 Task: Select Gifts. Add to cart, from Premium Wine & Spirits by Total Wine & More_x000D_
 for 2317 Morningview Lane, New York, New York 10022, Cell Number 646-231-5081, following items : Crystal Head Vodka Onyx (750 ml)_x000D_
 - 1, Crystal Head Vodka Aurora (750 ml)_x000D_
 - 1, Stolichnaya Elit (750 ml)_x000D_
 - 1, Purity Vodka Connoisseur 51 (1.75 L)_x000D_
 - 1, Brugal 1888 (750 ml)_x000D_
 - 1
Action: Mouse pressed left at (865, 98)
Screenshot: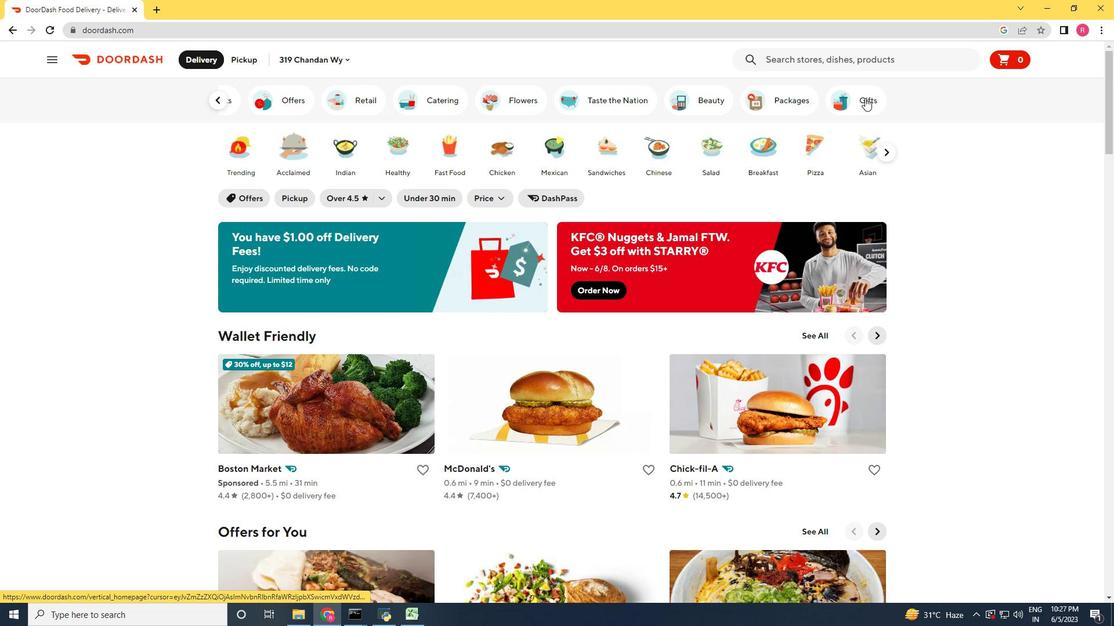
Action: Mouse moved to (802, 59)
Screenshot: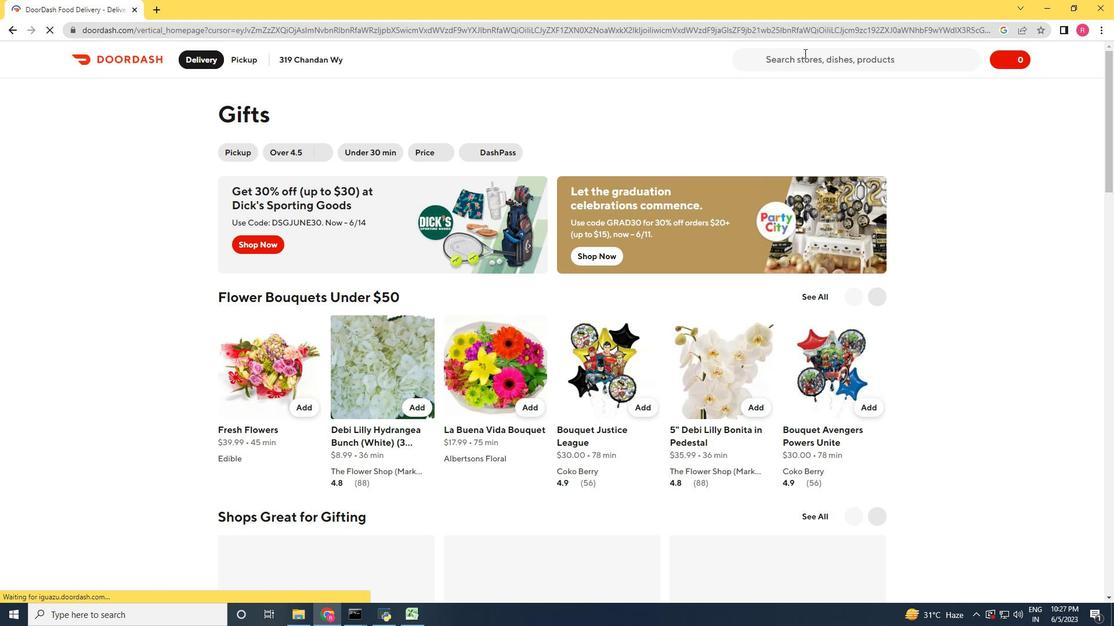 
Action: Mouse pressed left at (802, 59)
Screenshot: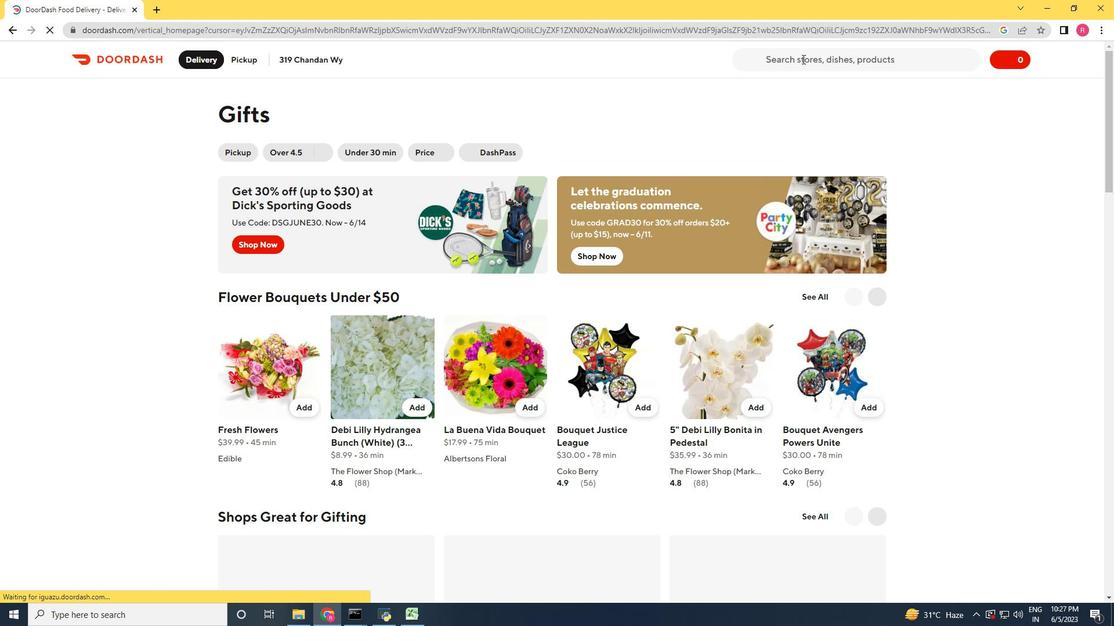 
Action: Mouse moved to (826, 119)
Screenshot: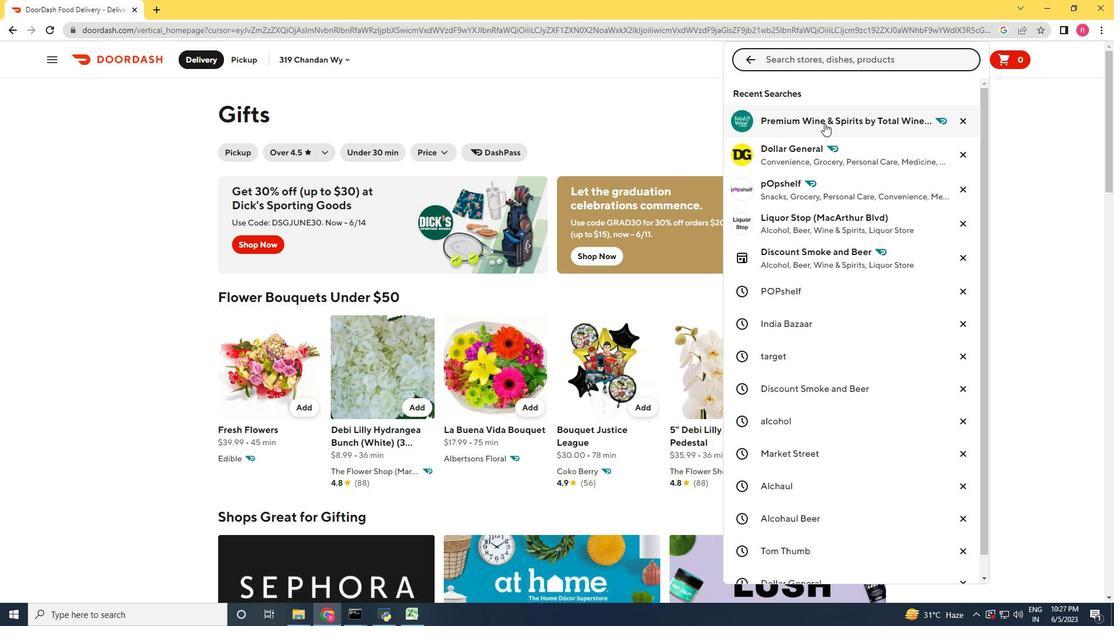 
Action: Mouse pressed left at (826, 119)
Screenshot: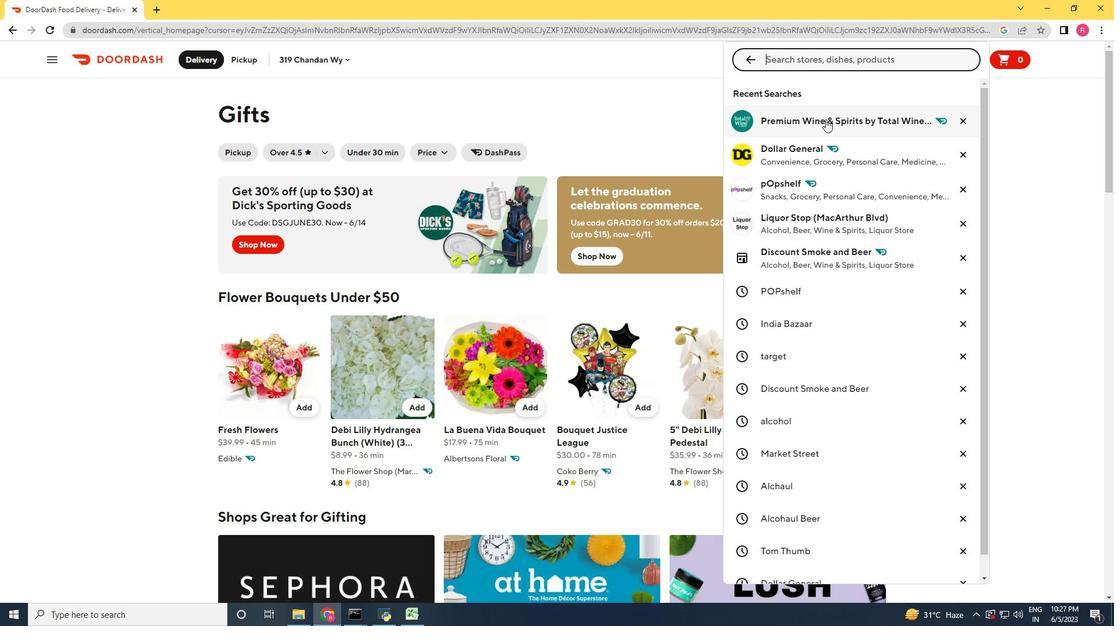 
Action: Mouse moved to (248, 58)
Screenshot: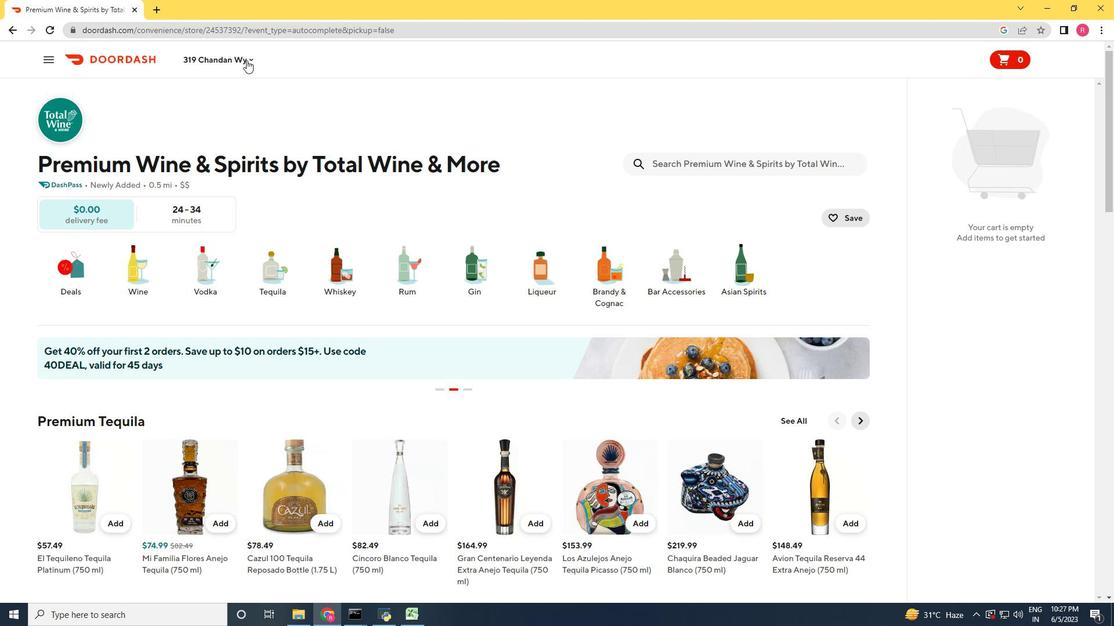 
Action: Mouse pressed left at (248, 58)
Screenshot: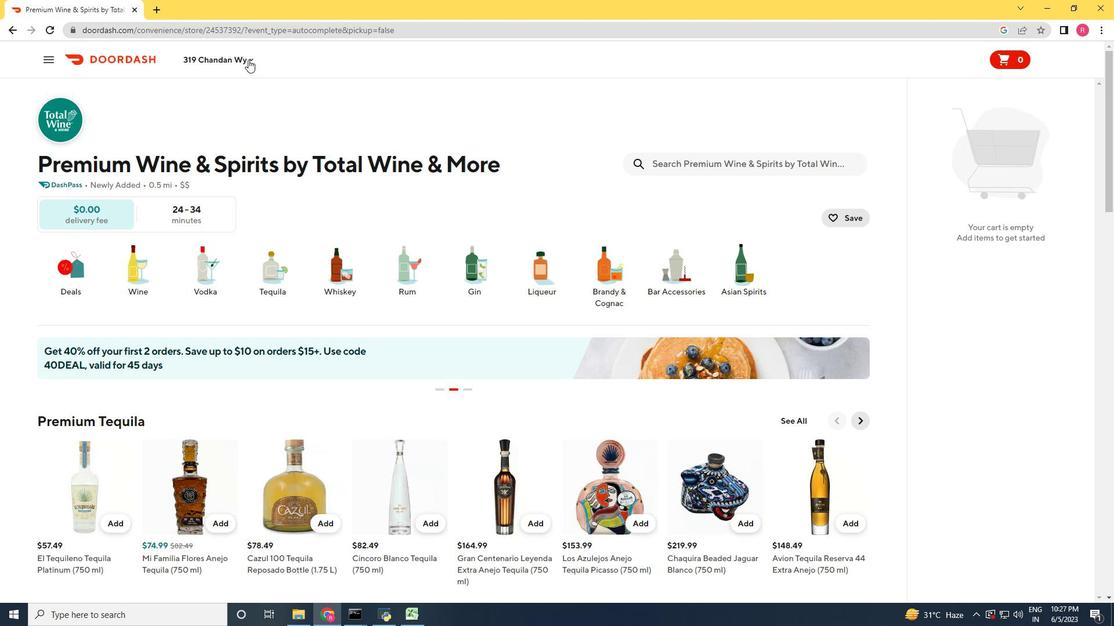 
Action: Mouse moved to (240, 105)
Screenshot: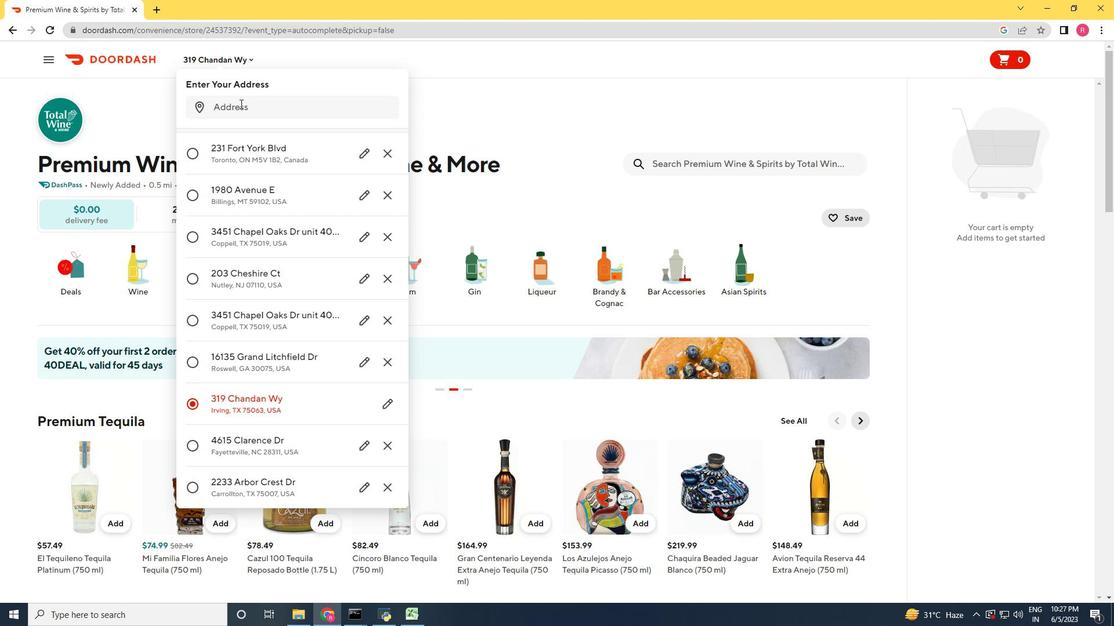 
Action: Mouse pressed left at (240, 105)
Screenshot: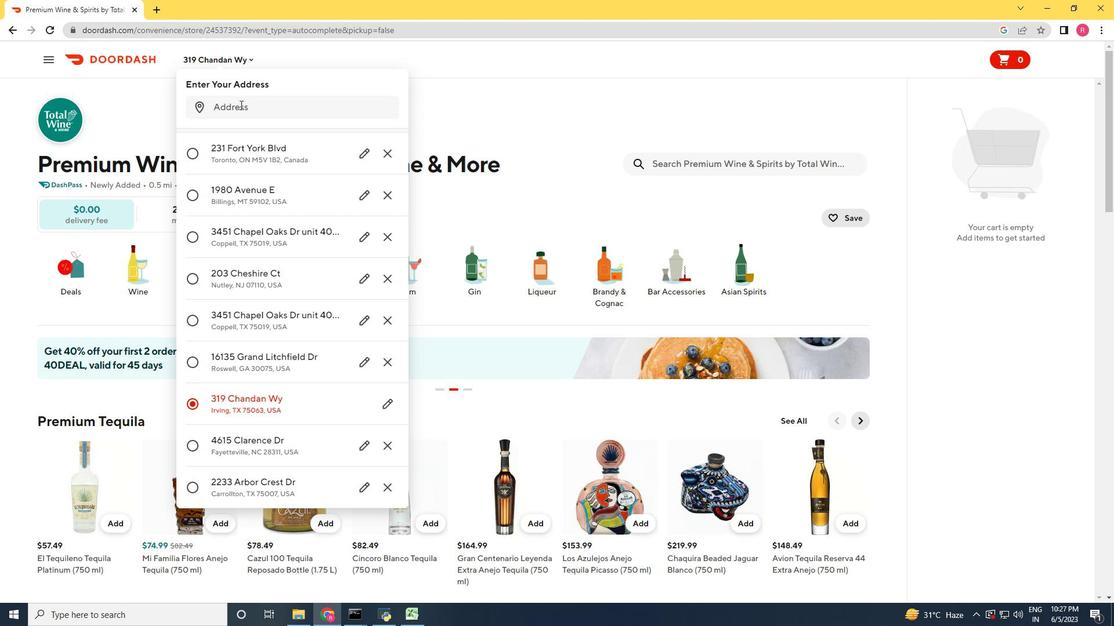 
Action: Key pressed 2317<Key.space><Key.shift_r>Morningview<Key.space><Key.shift_r>Lane<Key.space><Key.backspace>,<Key.space>
Screenshot: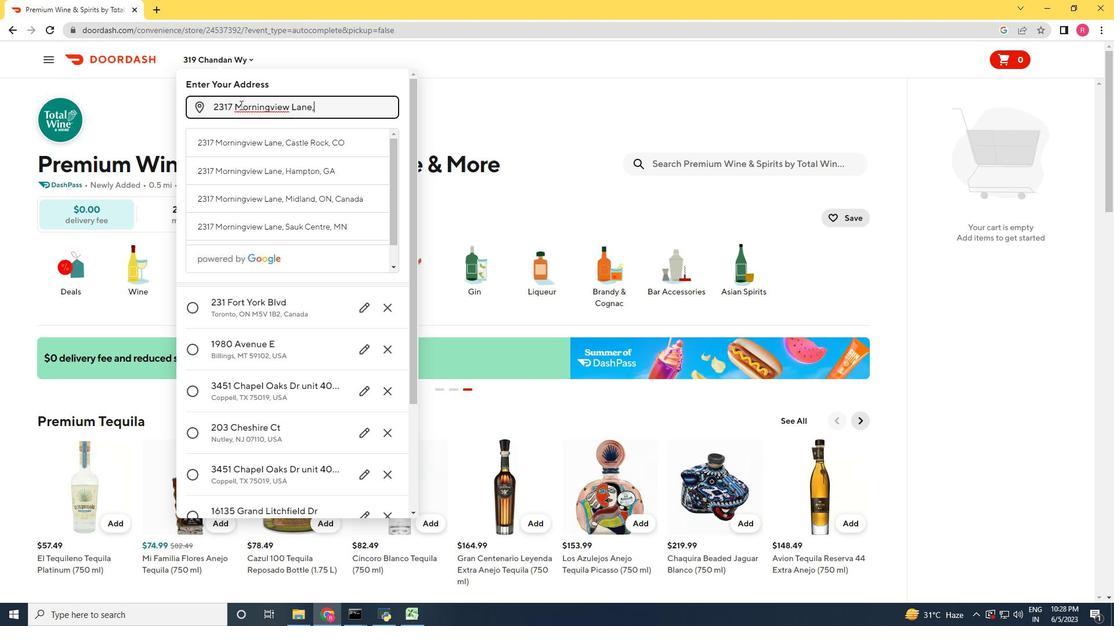 
Action: Mouse moved to (318, 107)
Screenshot: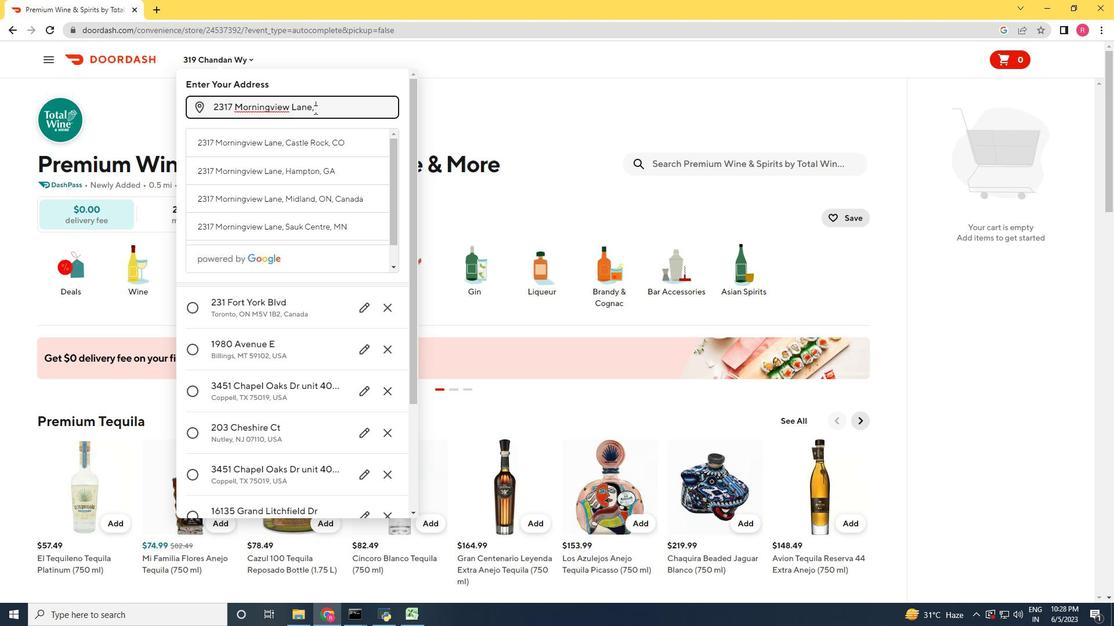 
Action: Key pressed <Key.shift_r>New<Key.space><Key.shift_r>York,<Key.space><Key.shift_r>Neew<Key.backspace><Key.backspace>w<Key.space><Key.shift_r><Key.shift_r><Key.shift_r><Key.shift_r><Key.shift_r><Key.shift_r><Key.shift_r>York<Key.space>10022<Key.enter>
Screenshot: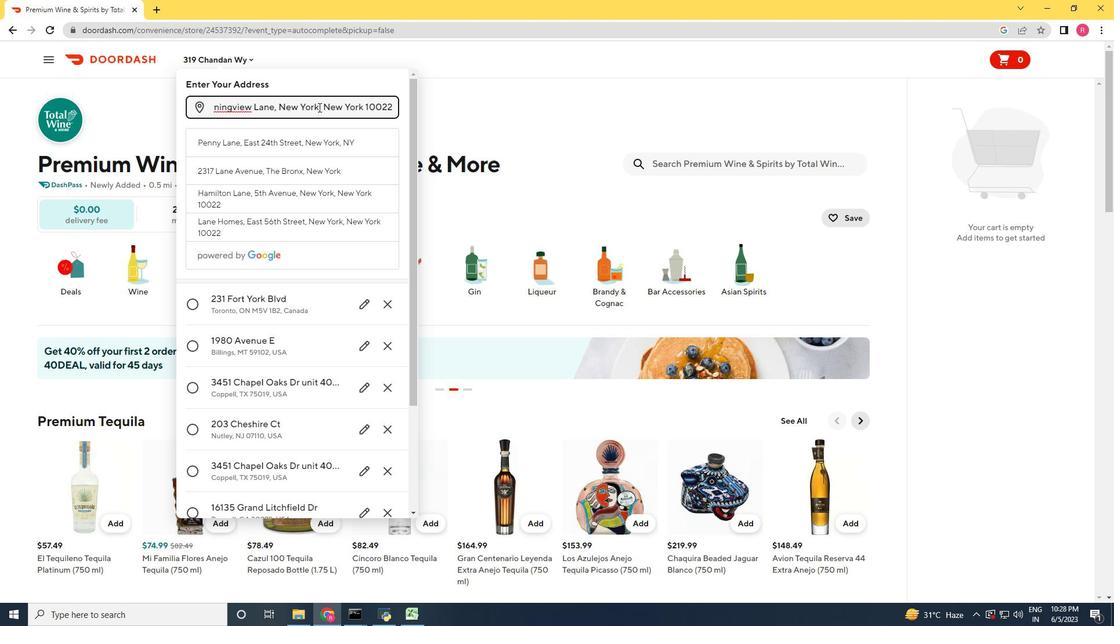 
Action: Mouse moved to (361, 341)
Screenshot: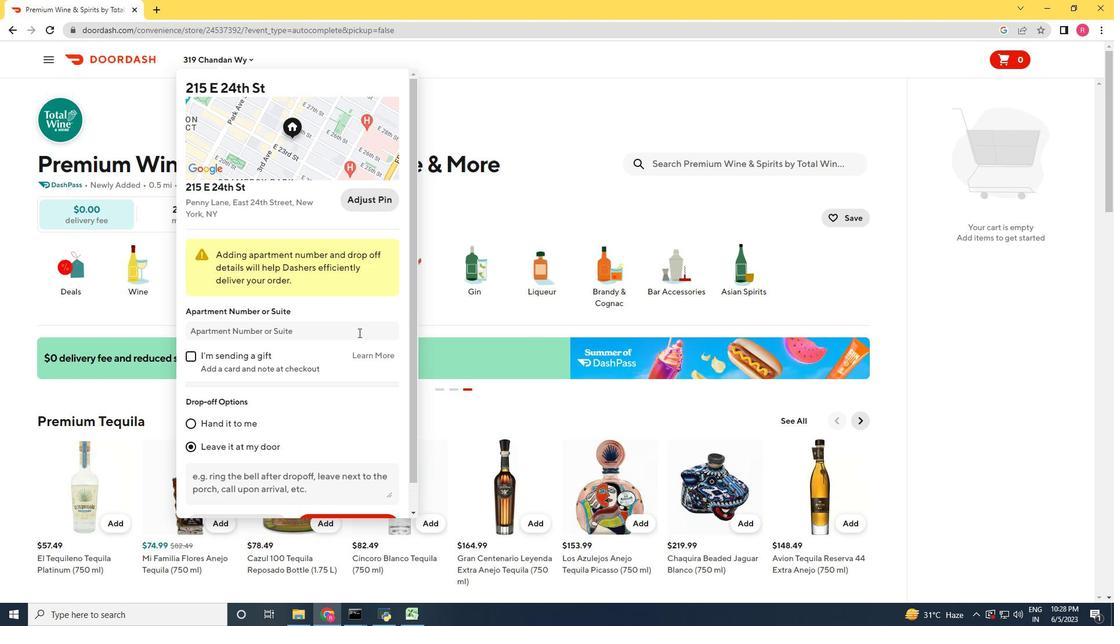 
Action: Mouse scrolled (361, 341) with delta (0, 0)
Screenshot: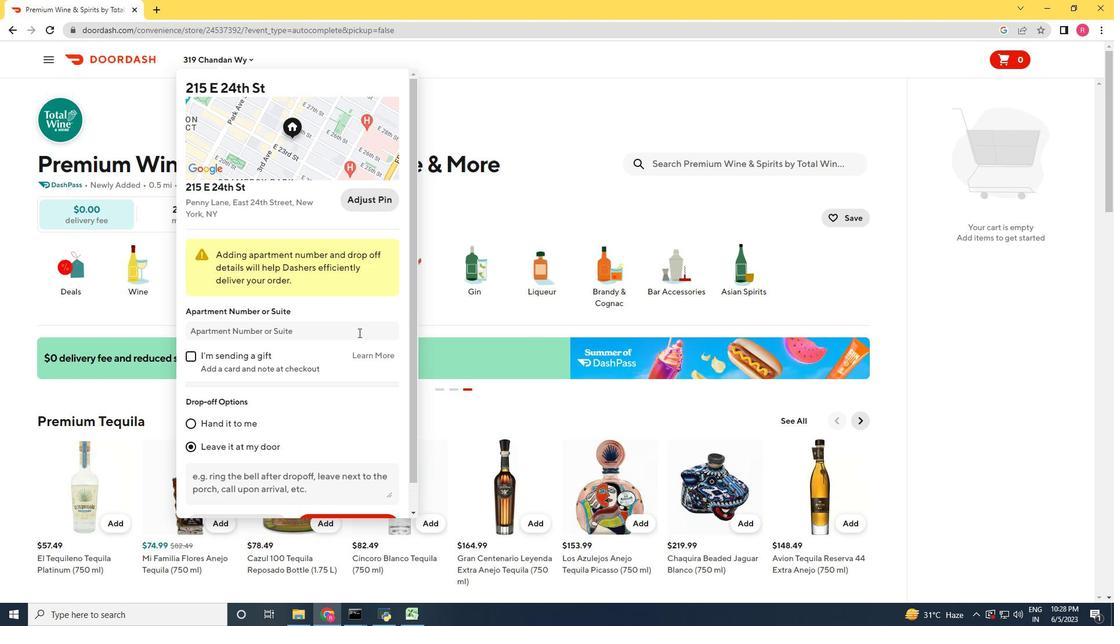 
Action: Mouse moved to (362, 343)
Screenshot: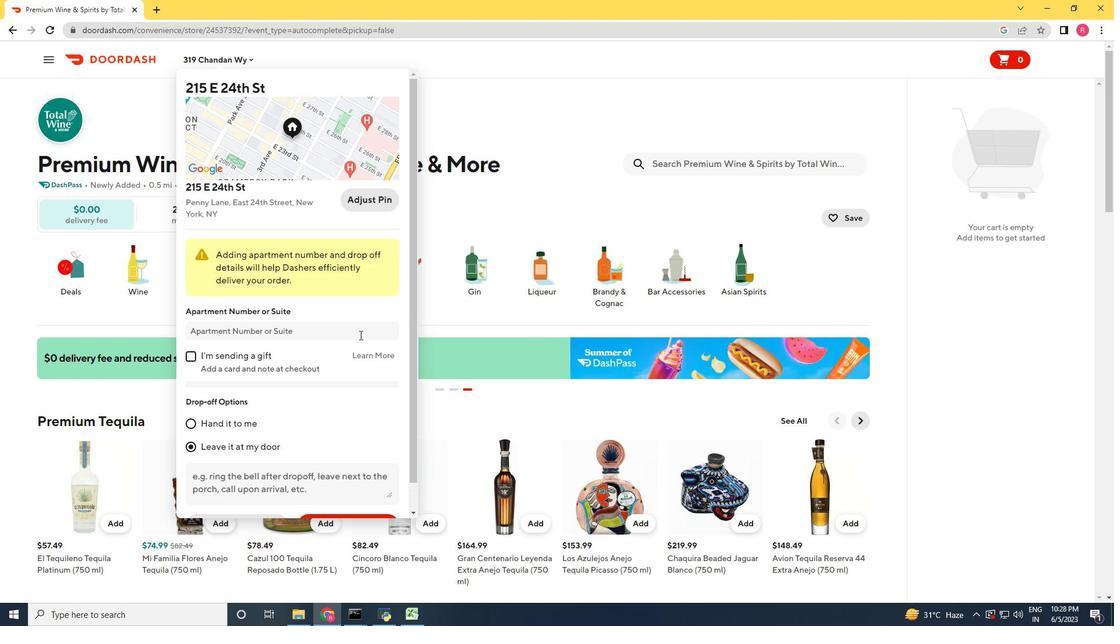 
Action: Mouse scrolled (362, 342) with delta (0, 0)
Screenshot: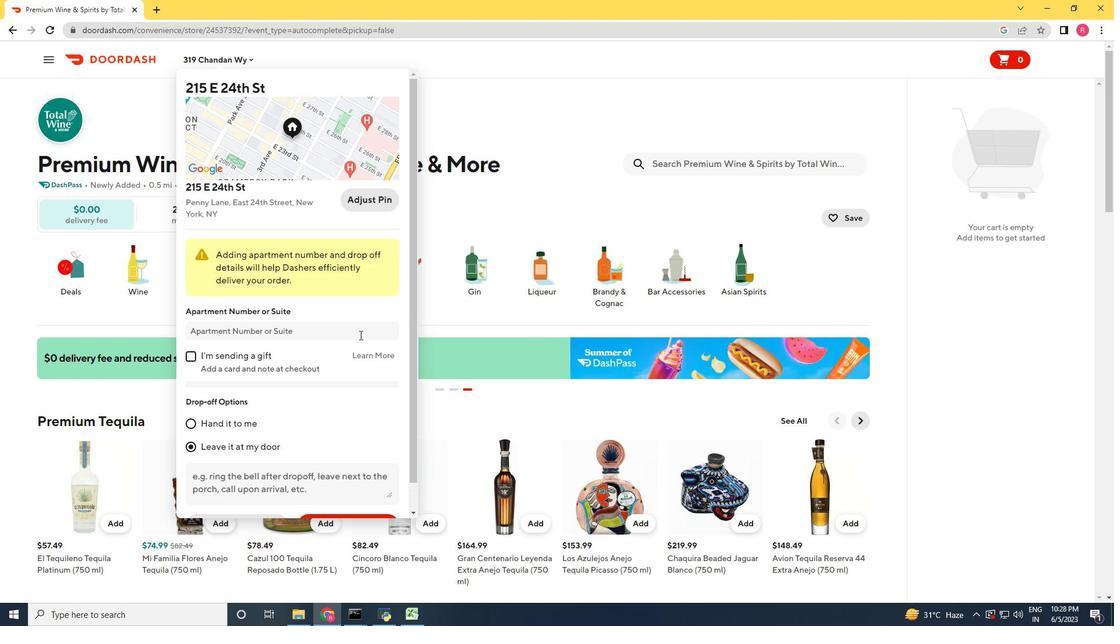 
Action: Mouse moved to (363, 366)
Screenshot: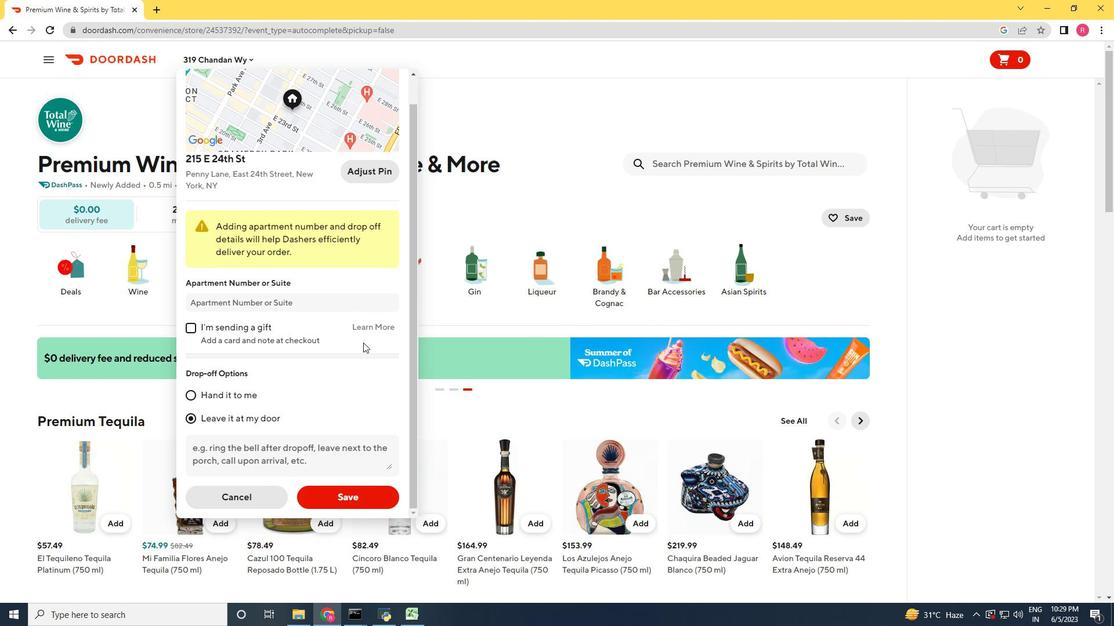 
Action: Mouse scrolled (363, 365) with delta (0, 0)
Screenshot: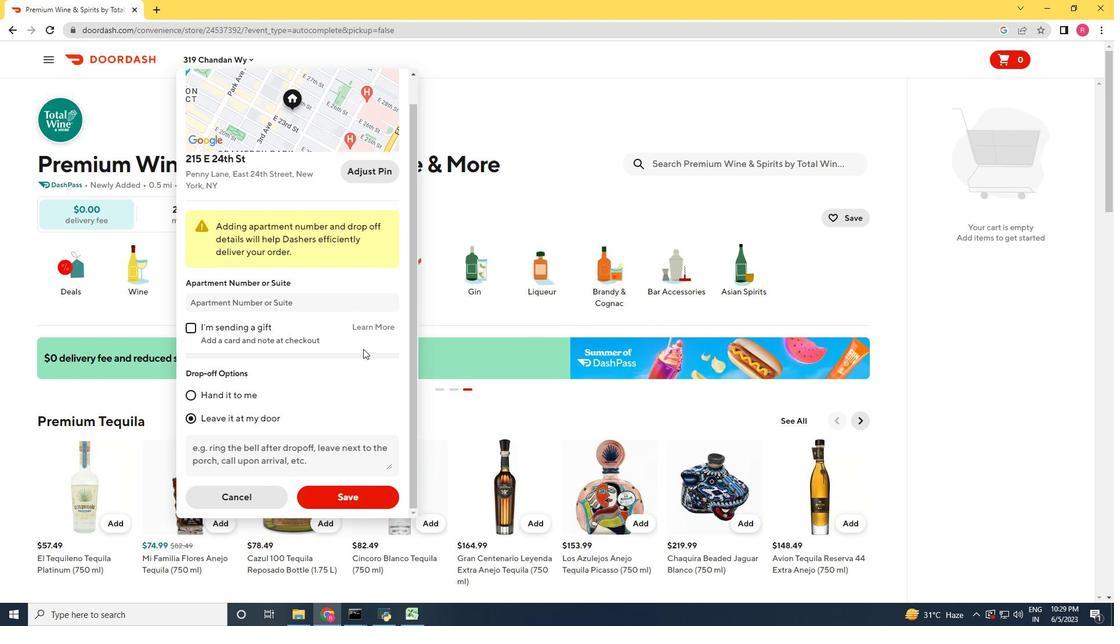 
Action: Mouse moved to (362, 376)
Screenshot: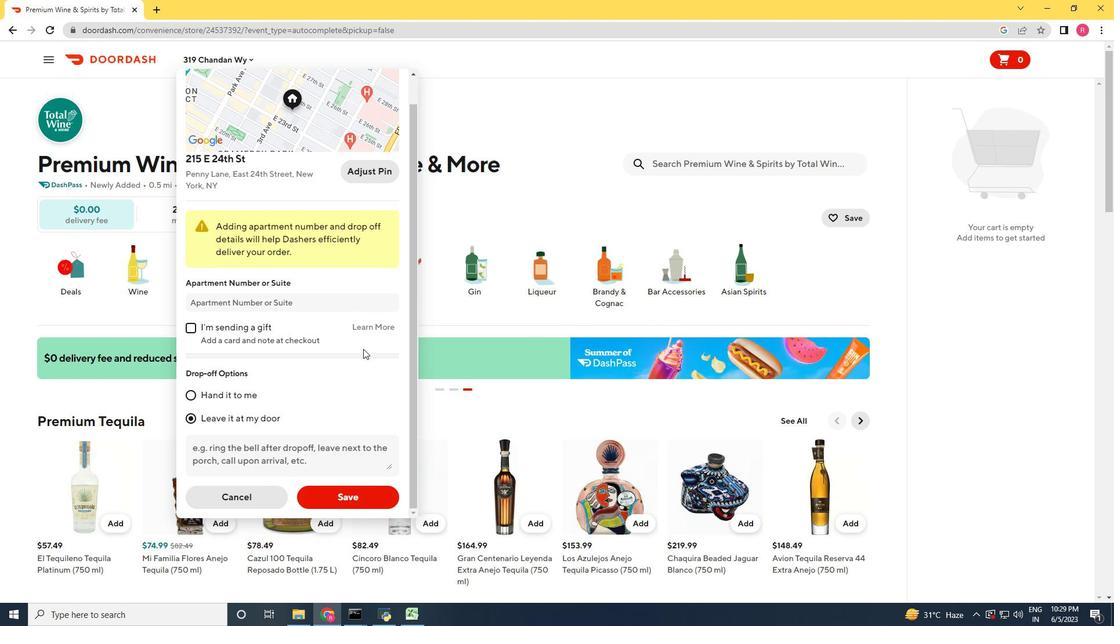 
Action: Mouse scrolled (362, 376) with delta (0, 0)
Screenshot: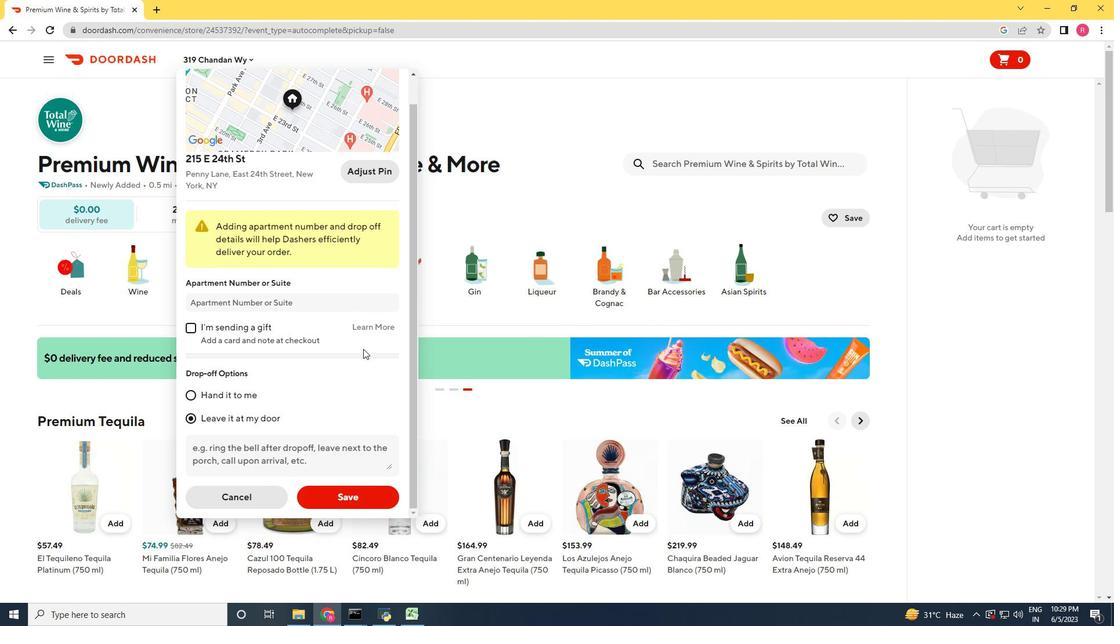 
Action: Mouse moved to (362, 378)
Screenshot: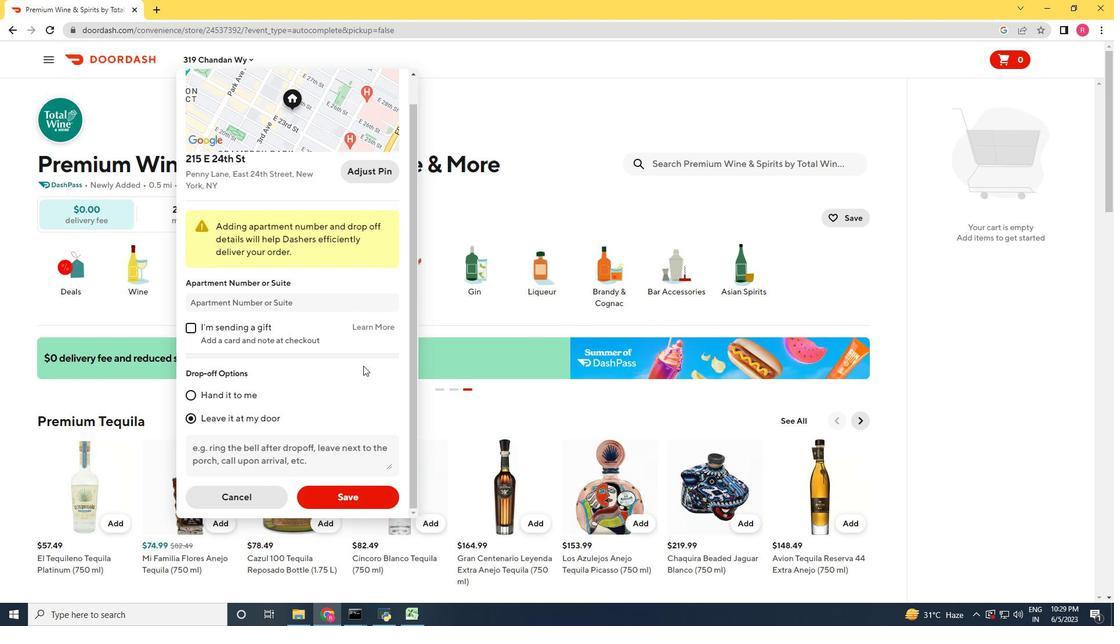
Action: Mouse scrolled (362, 377) with delta (0, 0)
Screenshot: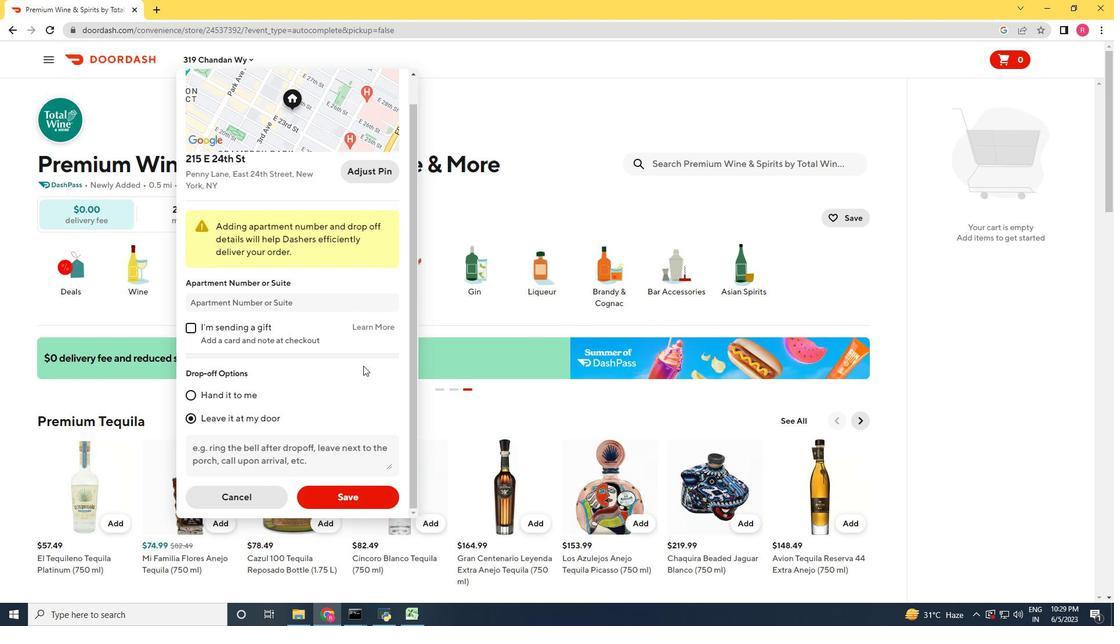 
Action: Mouse moved to (360, 501)
Screenshot: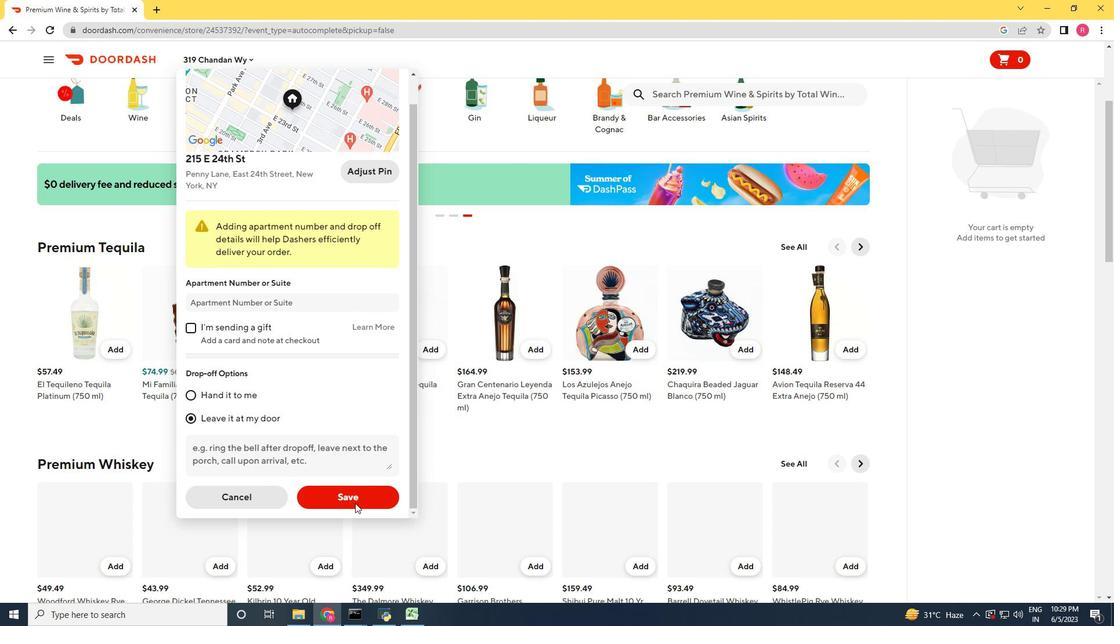
Action: Mouse pressed left at (360, 501)
Screenshot: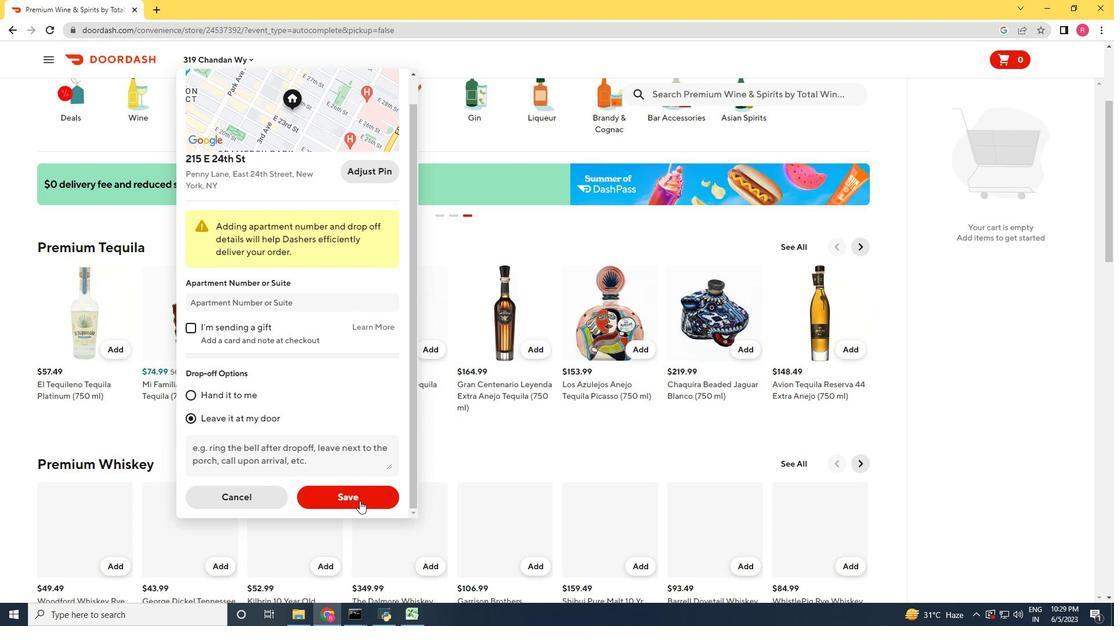 
Action: Mouse moved to (457, 404)
Screenshot: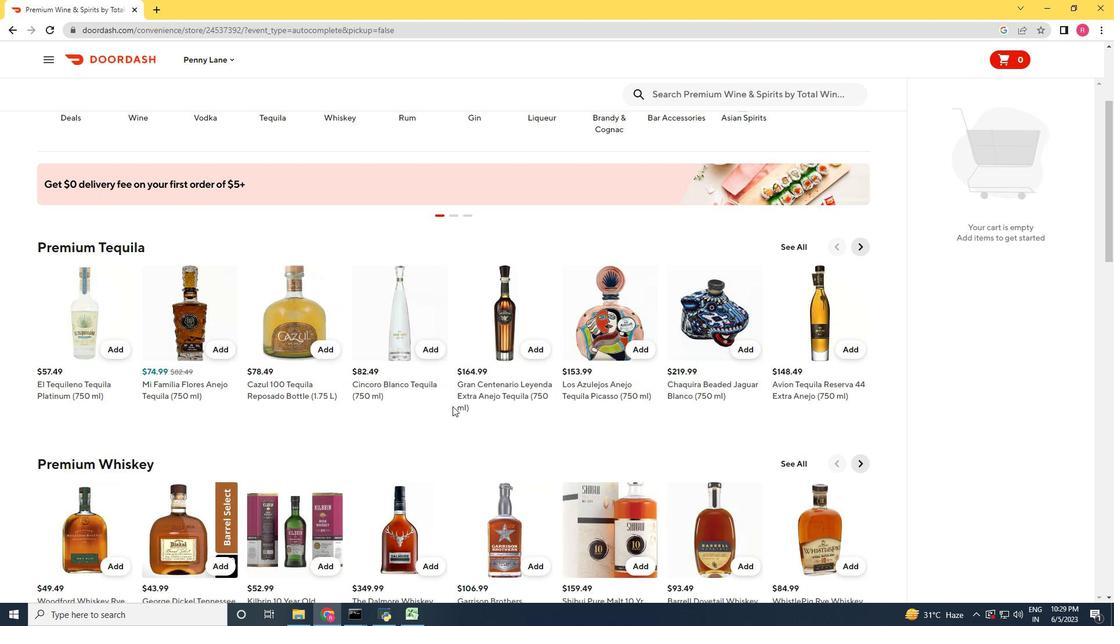 
Action: Mouse scrolled (457, 404) with delta (0, 0)
Screenshot: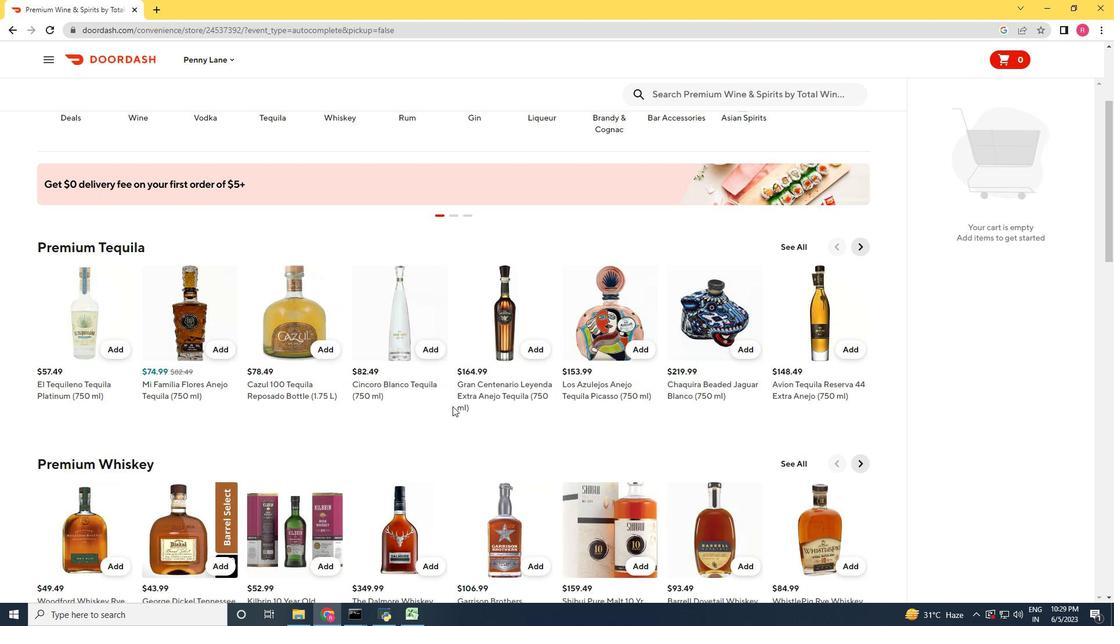 
Action: Mouse scrolled (457, 404) with delta (0, 0)
Screenshot: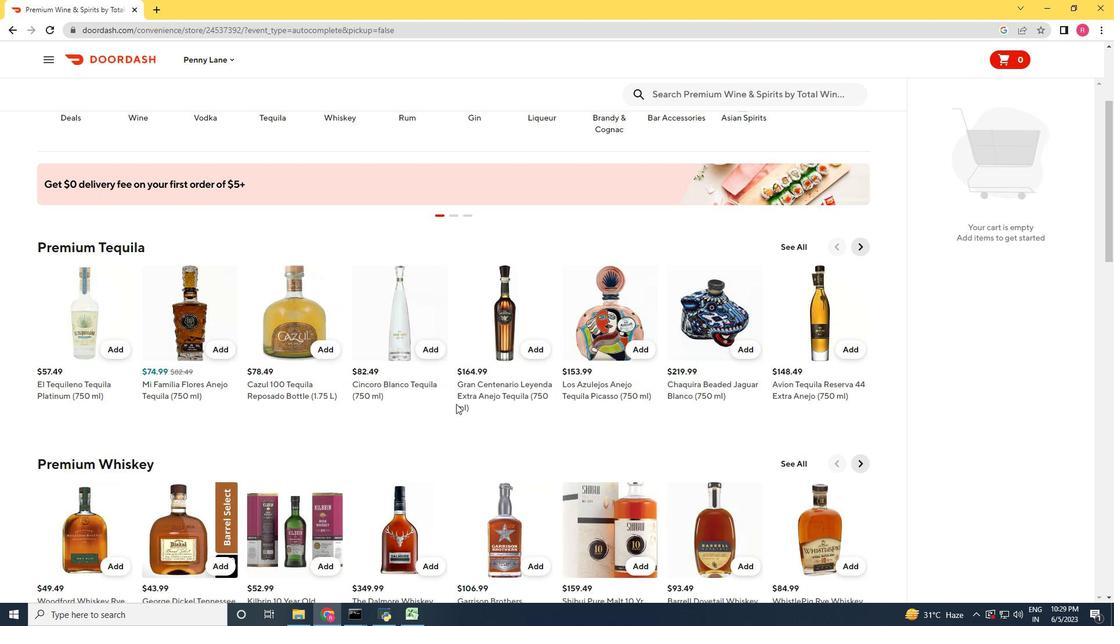 
Action: Mouse scrolled (457, 404) with delta (0, 0)
Screenshot: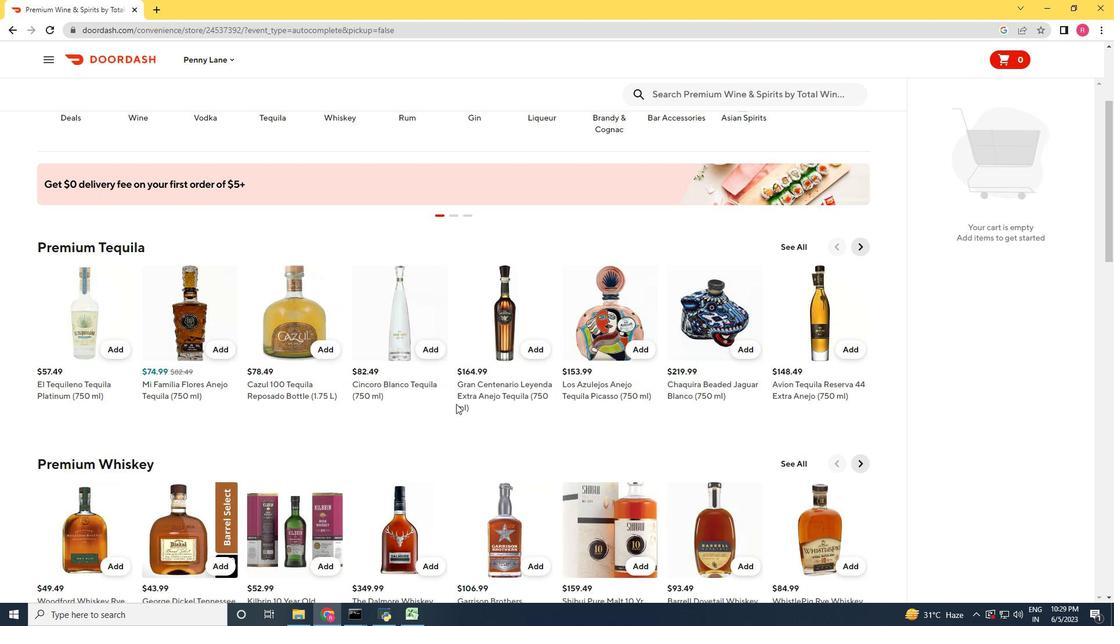 
Action: Mouse scrolled (457, 404) with delta (0, 0)
Screenshot: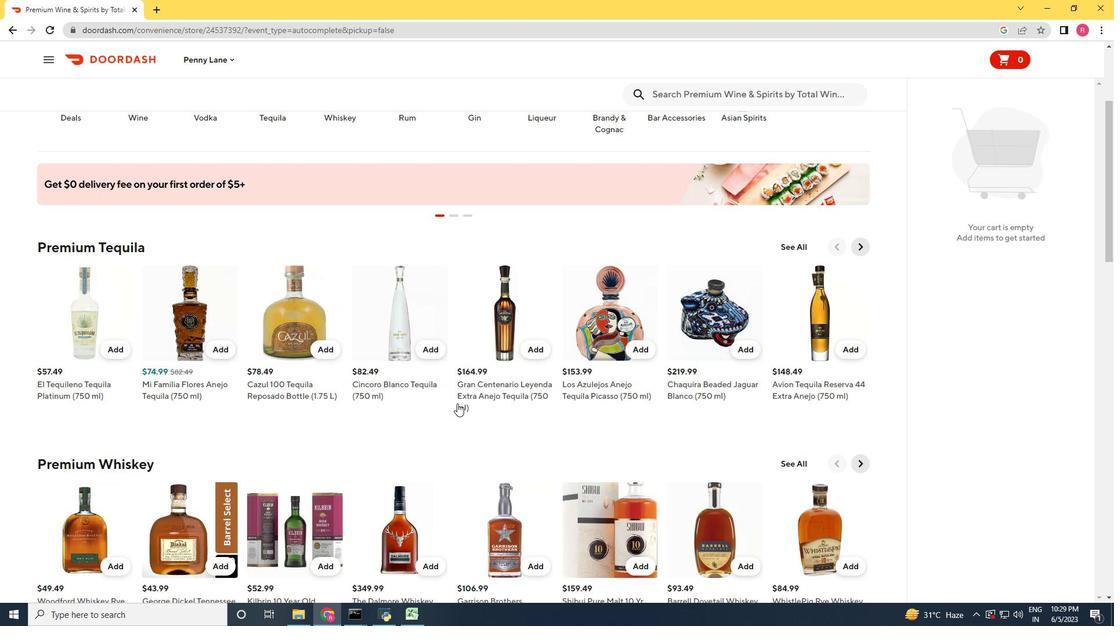 
Action: Mouse scrolled (457, 404) with delta (0, 0)
Screenshot: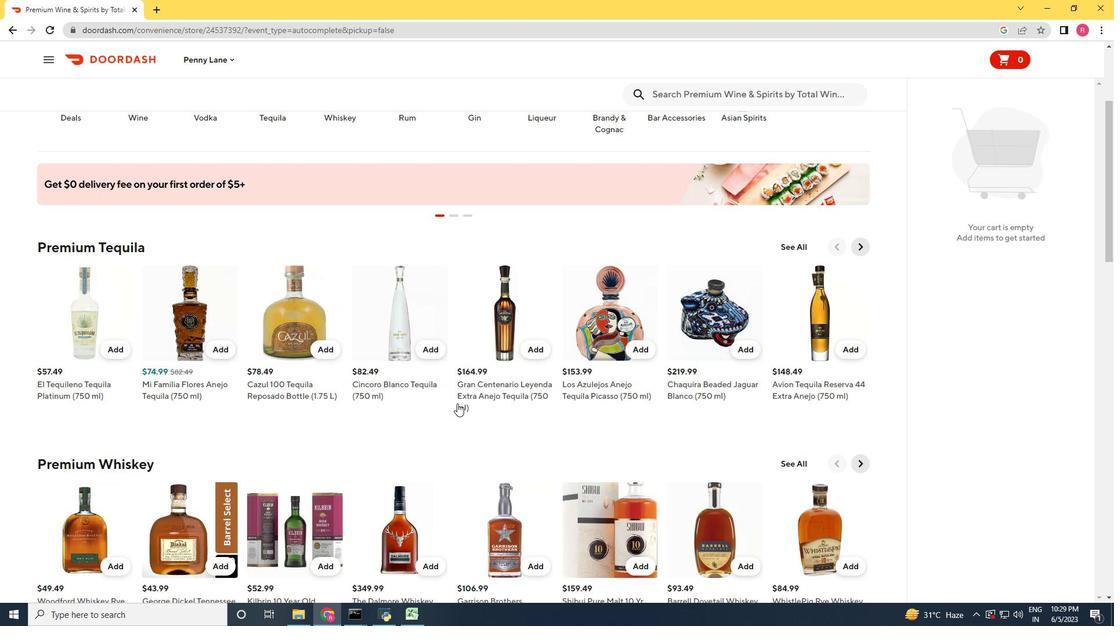 
Action: Mouse moved to (460, 401)
Screenshot: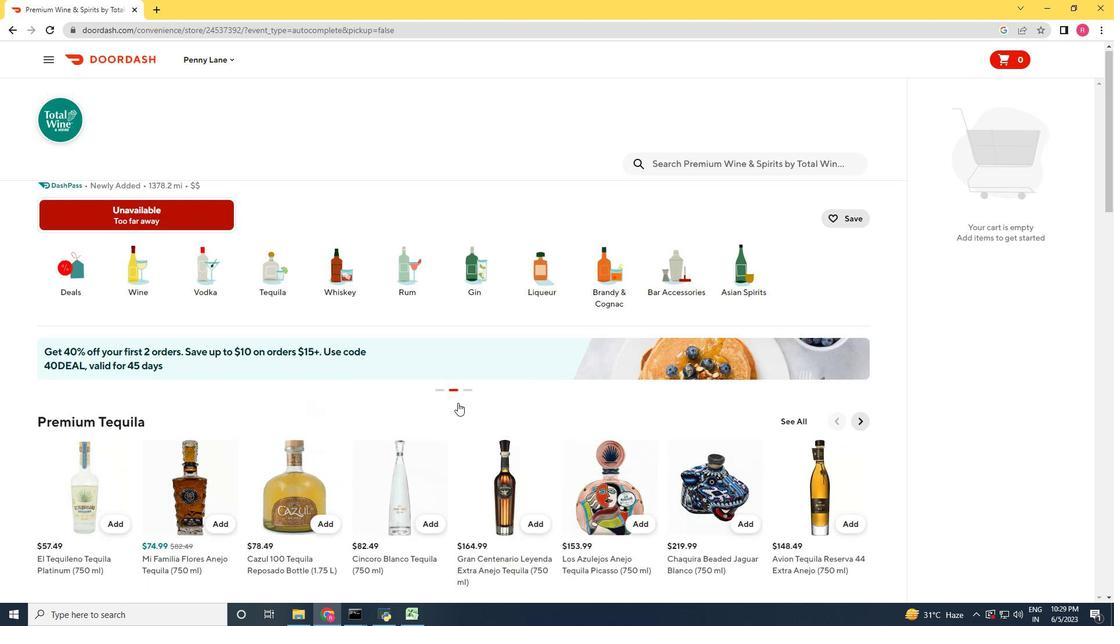 
Action: Mouse scrolled (460, 401) with delta (0, 0)
Screenshot: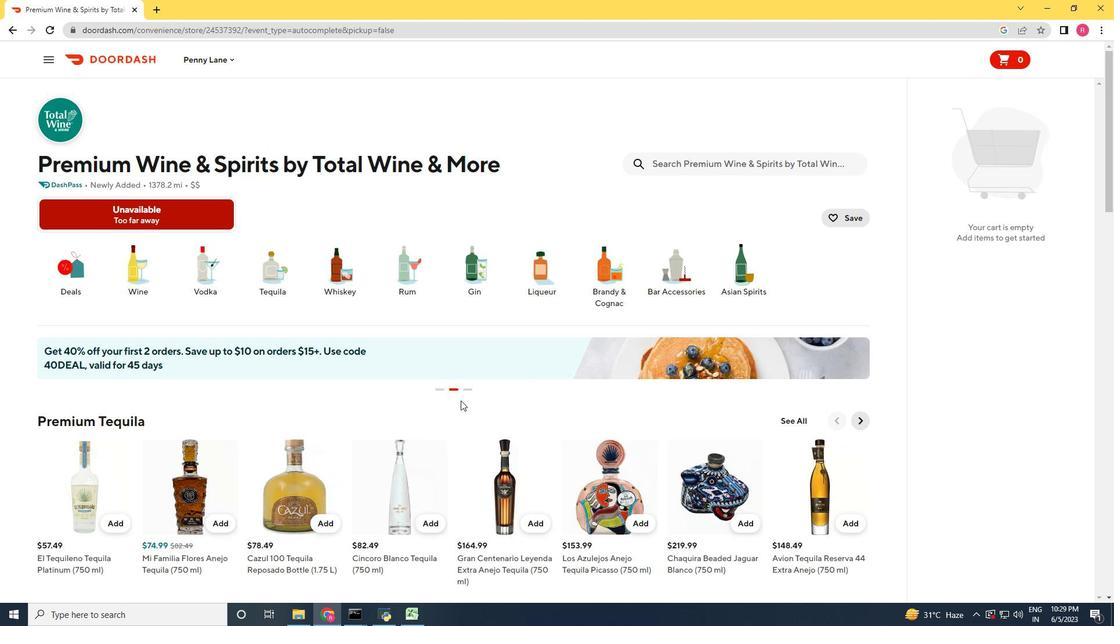 
Action: Mouse scrolled (460, 401) with delta (0, 0)
Screenshot: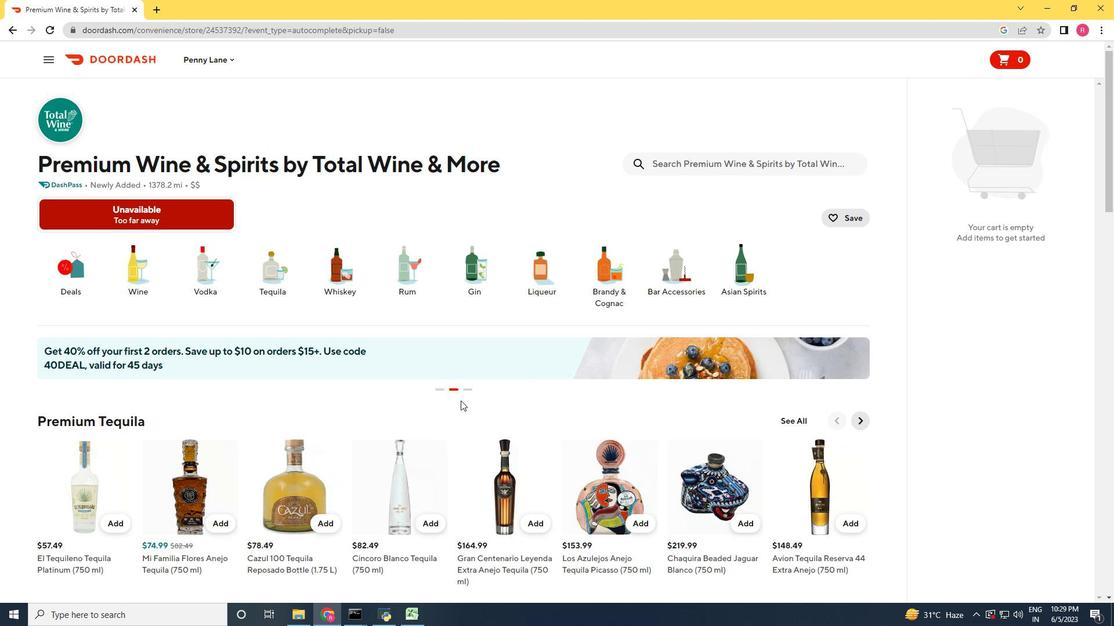 
Action: Mouse scrolled (460, 401) with delta (0, 0)
Screenshot: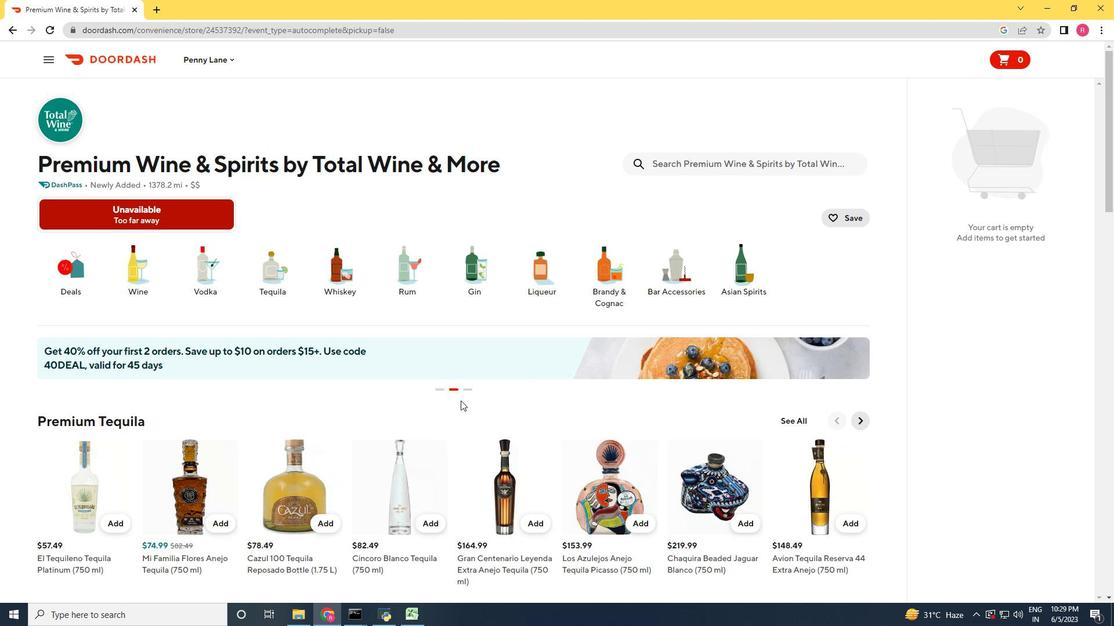 
Action: Mouse scrolled (460, 401) with delta (0, 0)
Screenshot: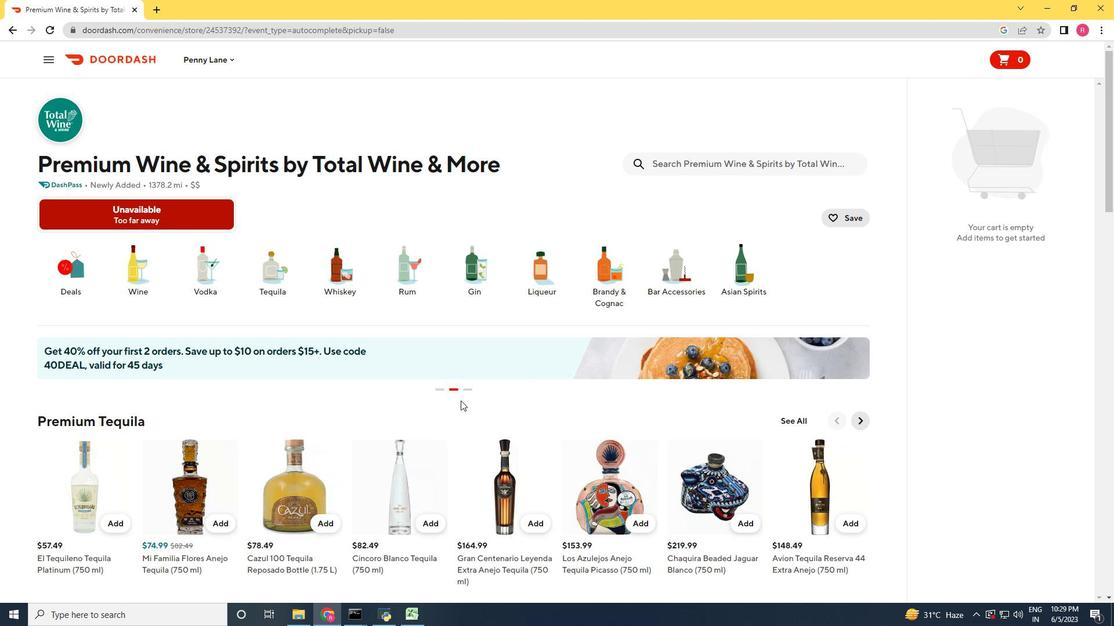 
Action: Mouse scrolled (460, 401) with delta (0, 0)
Screenshot: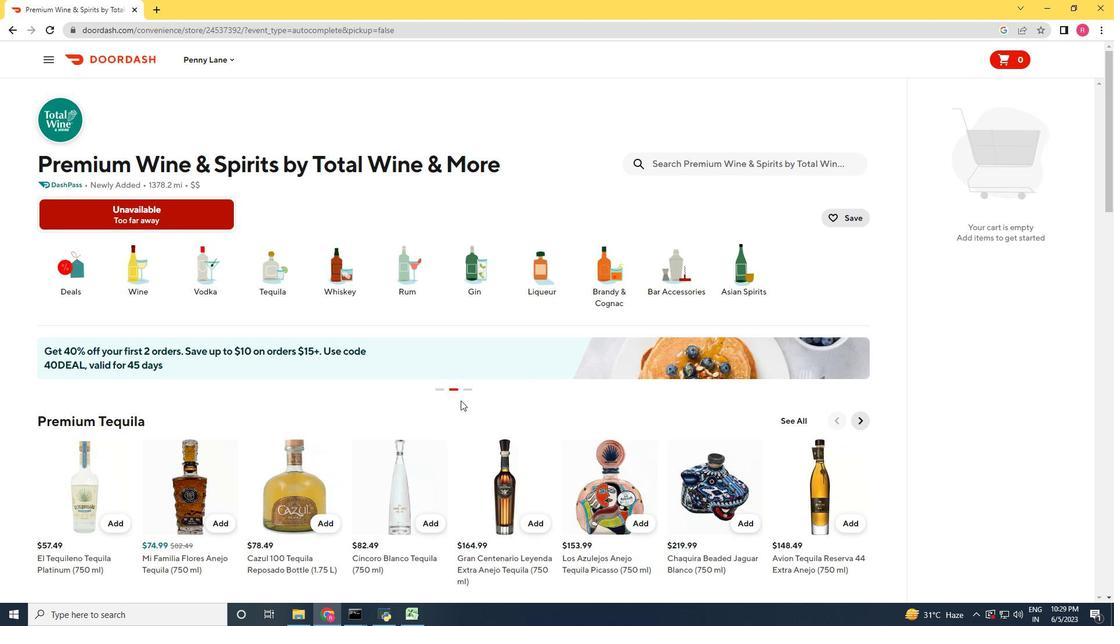 
Action: Mouse scrolled (460, 401) with delta (0, 0)
Screenshot: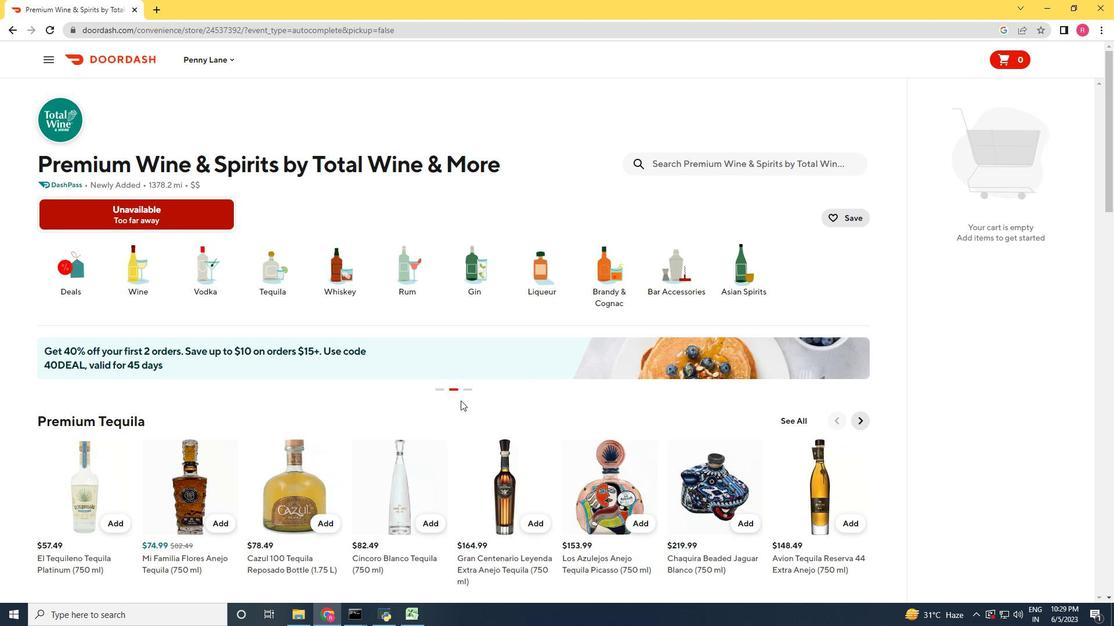 
Action: Mouse scrolled (460, 401) with delta (0, 0)
Screenshot: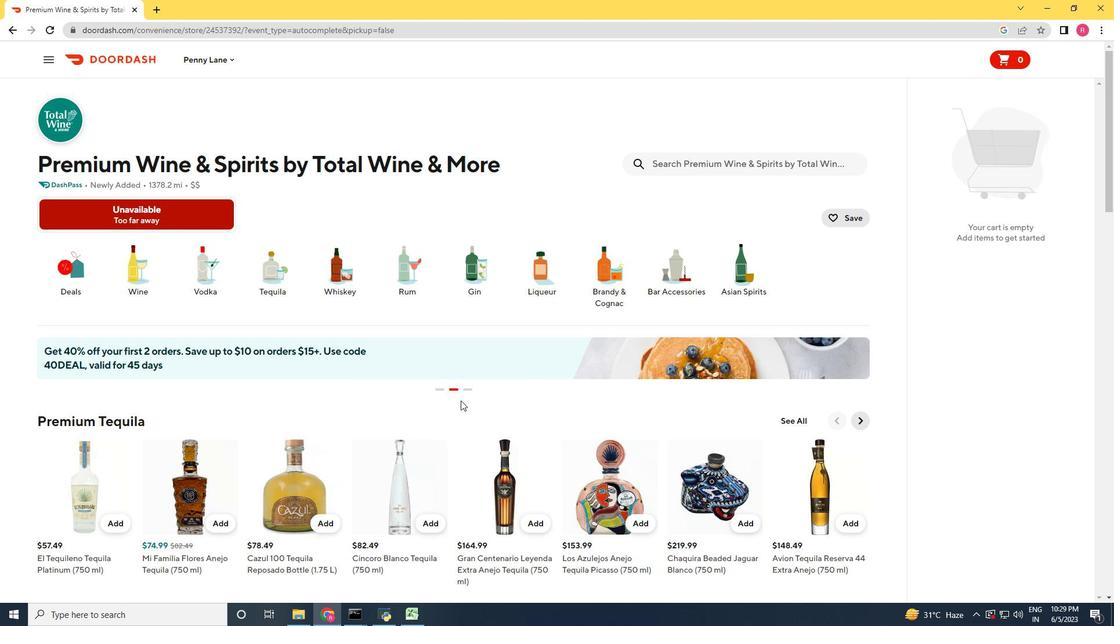 
Action: Mouse scrolled (460, 401) with delta (0, 0)
Screenshot: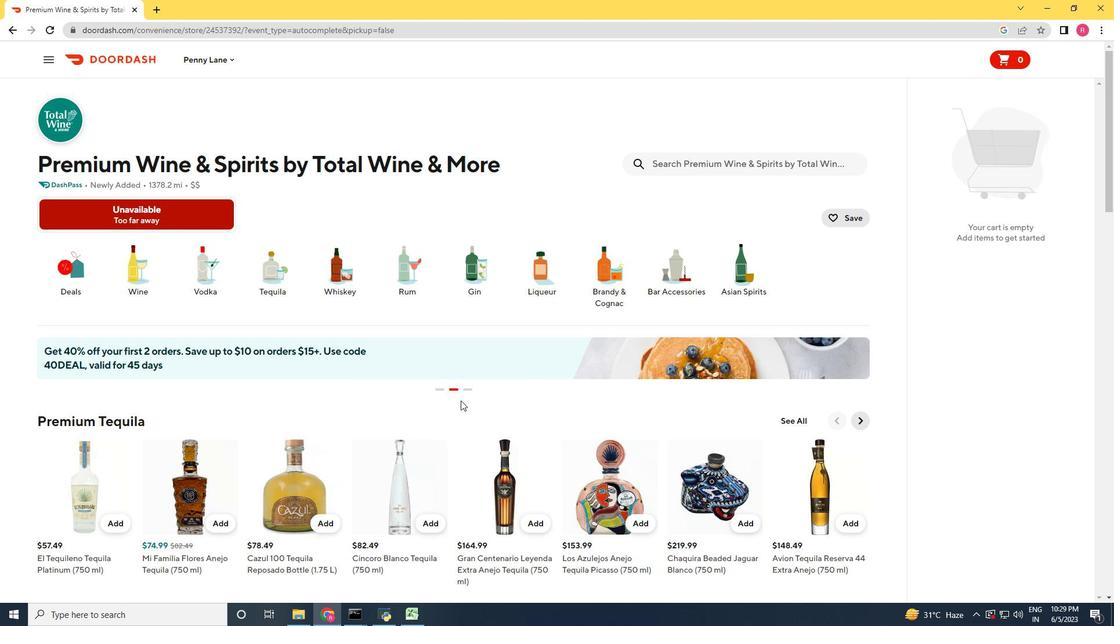 
Action: Mouse scrolled (460, 401) with delta (0, 0)
Screenshot: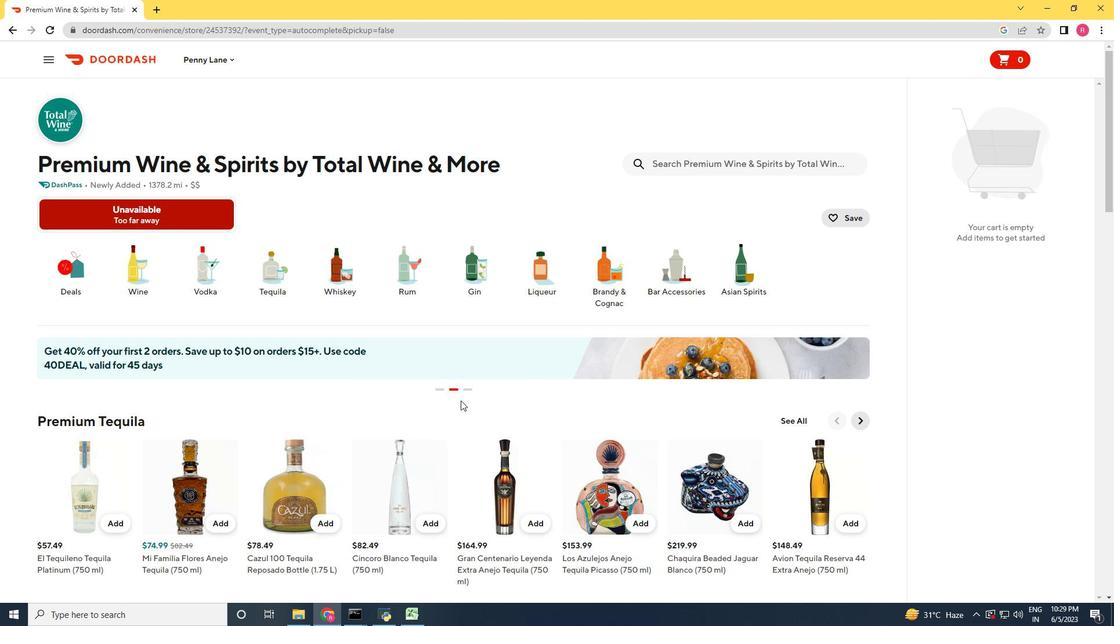 
Action: Mouse scrolled (460, 401) with delta (0, 0)
Screenshot: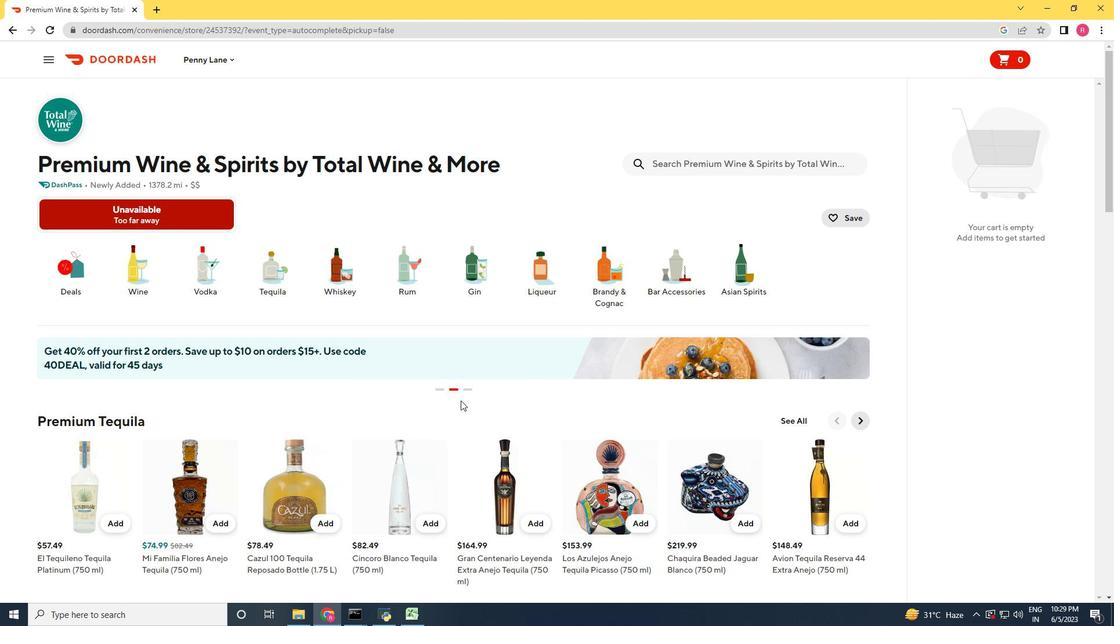 
Action: Mouse scrolled (460, 401) with delta (0, 0)
Screenshot: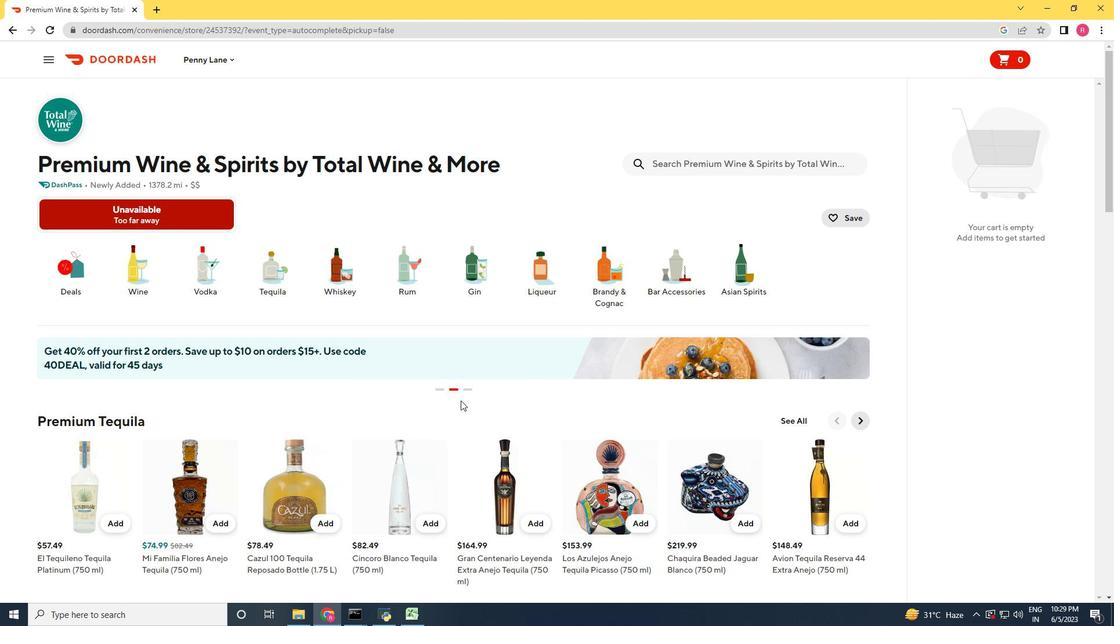 
Action: Mouse scrolled (460, 401) with delta (0, 0)
Screenshot: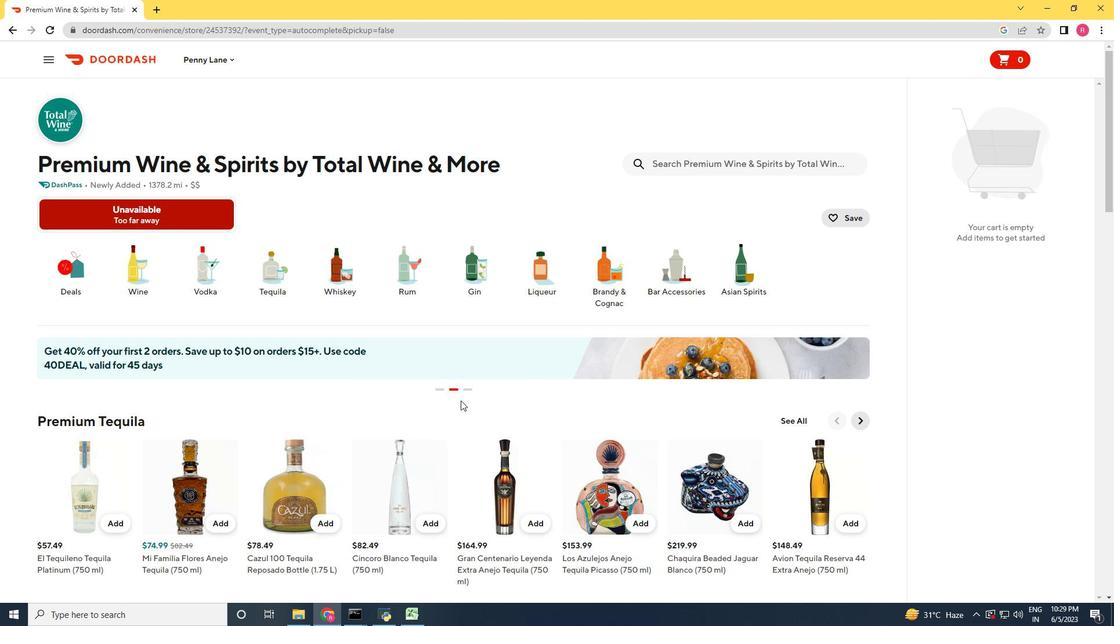 
Action: Mouse moved to (696, 157)
Screenshot: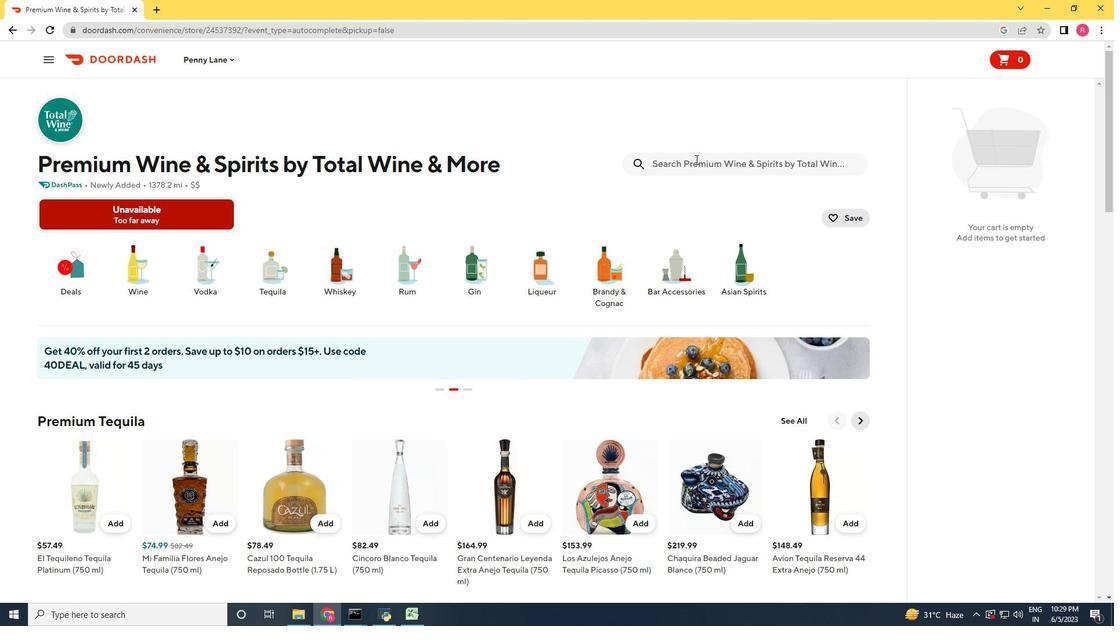 
Action: Mouse pressed left at (696, 157)
Screenshot: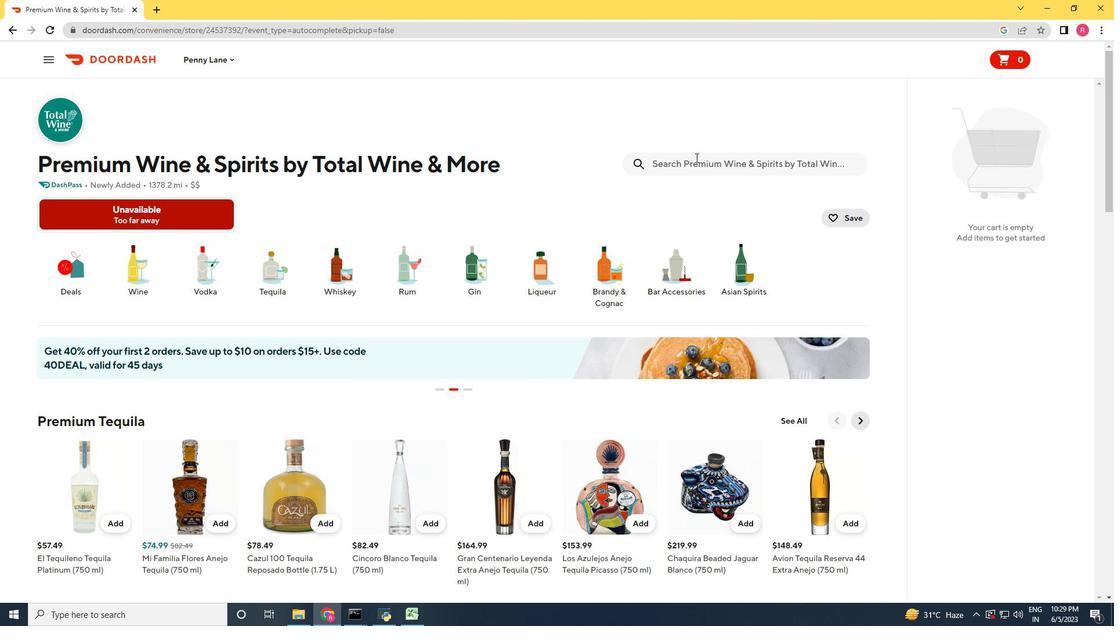 
Action: Key pressed <Key.shift_r>Crystal<Key.space><Key.shift_r><Key.shift_r><Key.shift_r><Key.shift_r><Key.shift_r><Key.shift_r><Key.shift_r><Key.shift_r><Key.shift_r><Key.shift_r><Key.shift_r><Key.shift_r><Key.shift_r><Key.shift_r><Key.shift_r><Key.shift_r><Key.shift_r><Key.shift_r><Key.shift_r><Key.shift_r><Key.shift_r><Key.shift_r>Head<Key.space><Key.shift_r><Key.shift_r><Key.shift_r><Key.shift_r><Key.shift_r><Key.shift_r><Key.shift_r><Key.shift_r><Key.shift_r><Key.shift_r>Vodka<Key.space><Key.shift_r>Aurora<Key.space><Key.shift_r>(750<Key.space>ml<Key.shift_r><Key.shift_r><Key.shift_r><Key.shift_r><Key.shift_r><Key.shift_r>)<Key.enter>
Screenshot: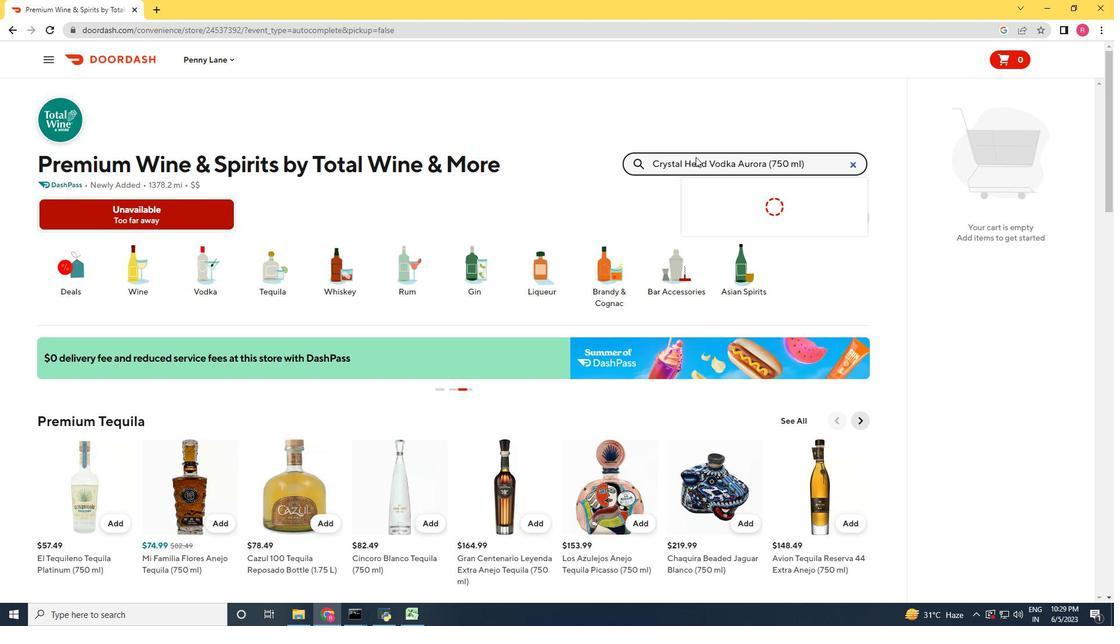 
Action: Mouse moved to (114, 324)
Screenshot: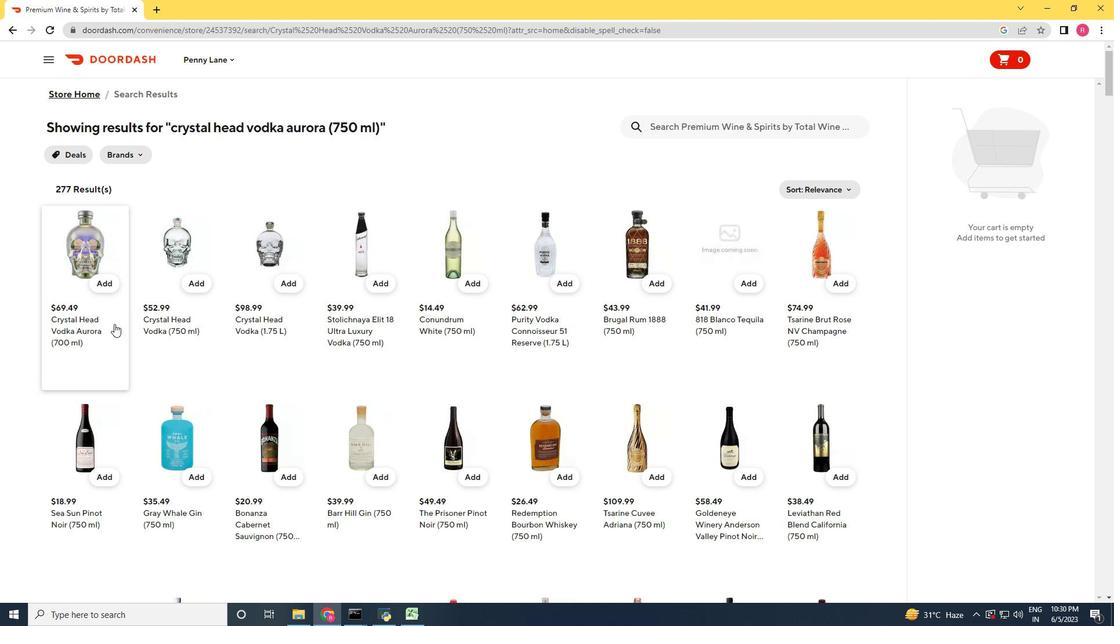 
Action: Mouse pressed left at (114, 324)
Screenshot: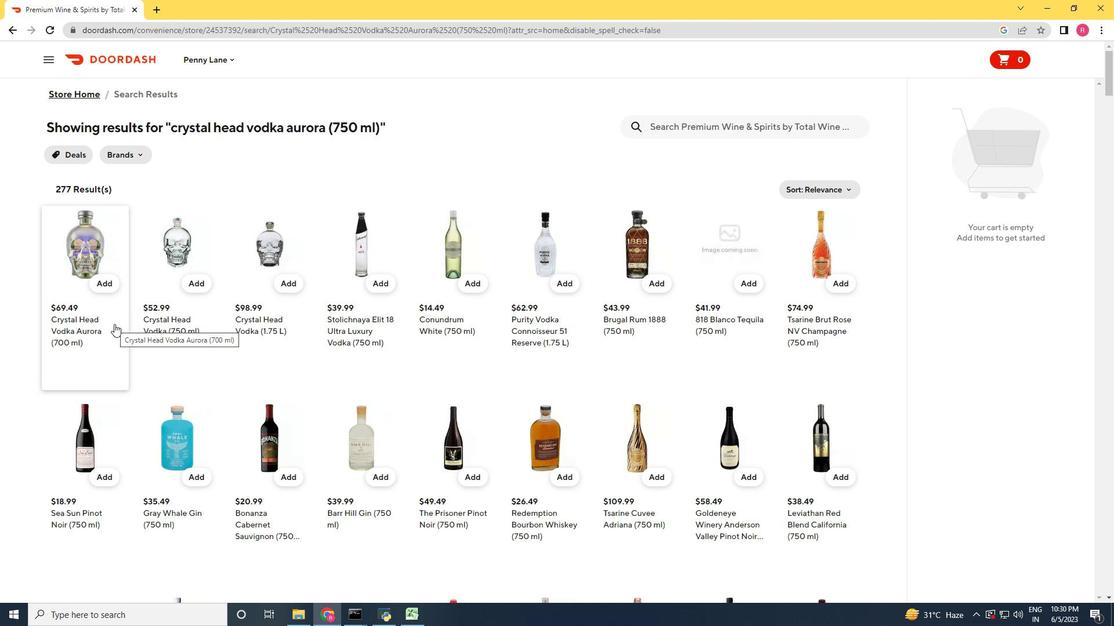 
Action: Mouse moved to (478, 105)
Screenshot: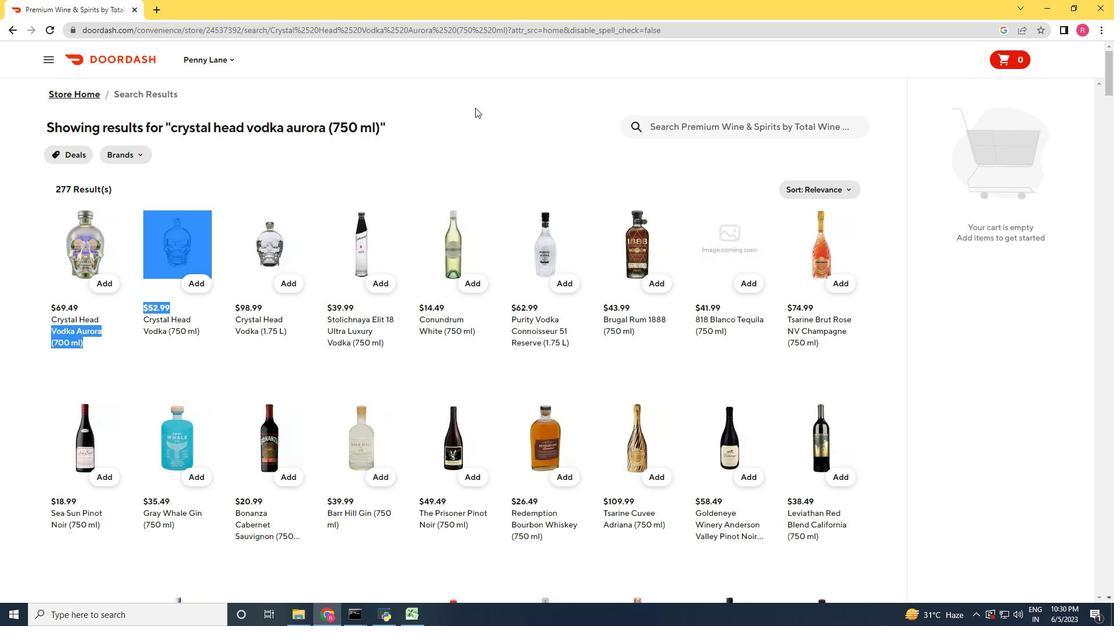 
Action: Mouse pressed left at (478, 105)
Screenshot: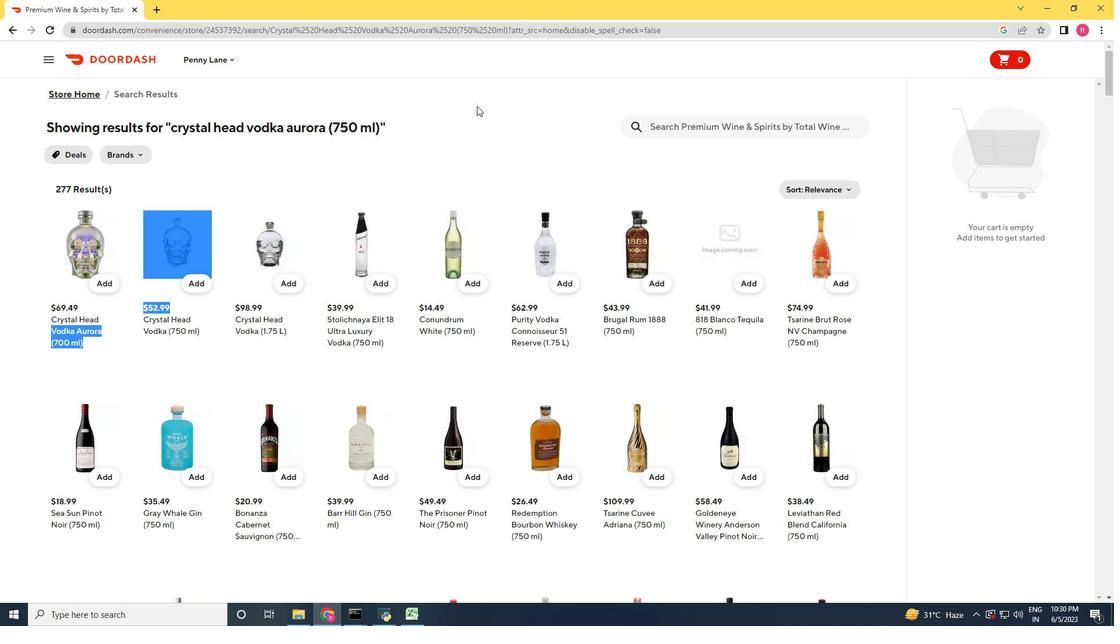 
Action: Mouse moved to (188, 328)
Screenshot: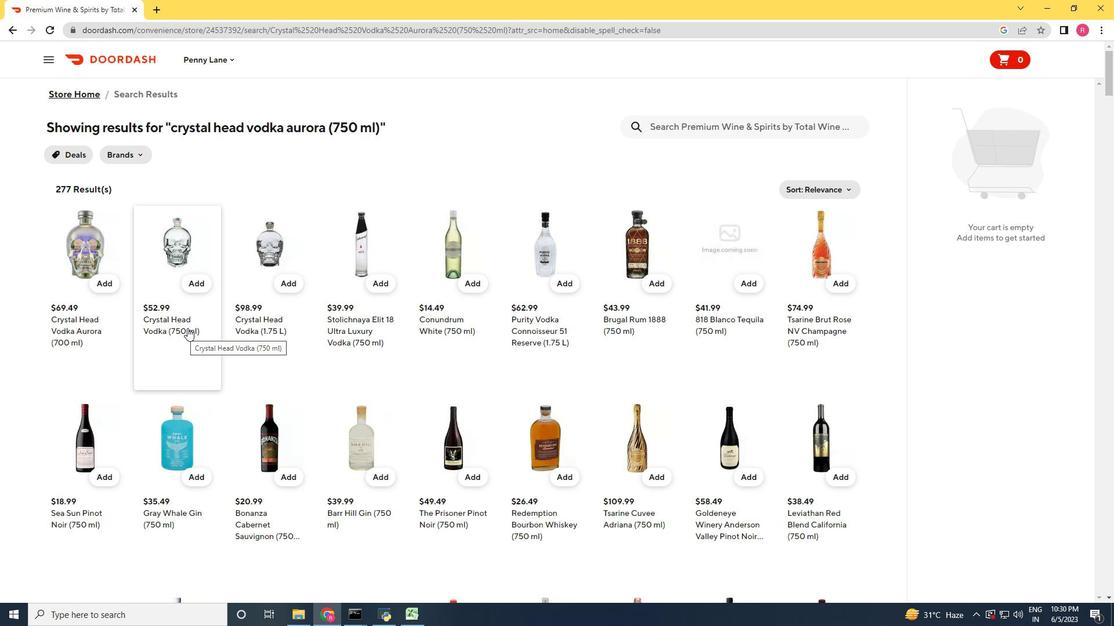 
Action: Mouse pressed left at (188, 328)
Screenshot: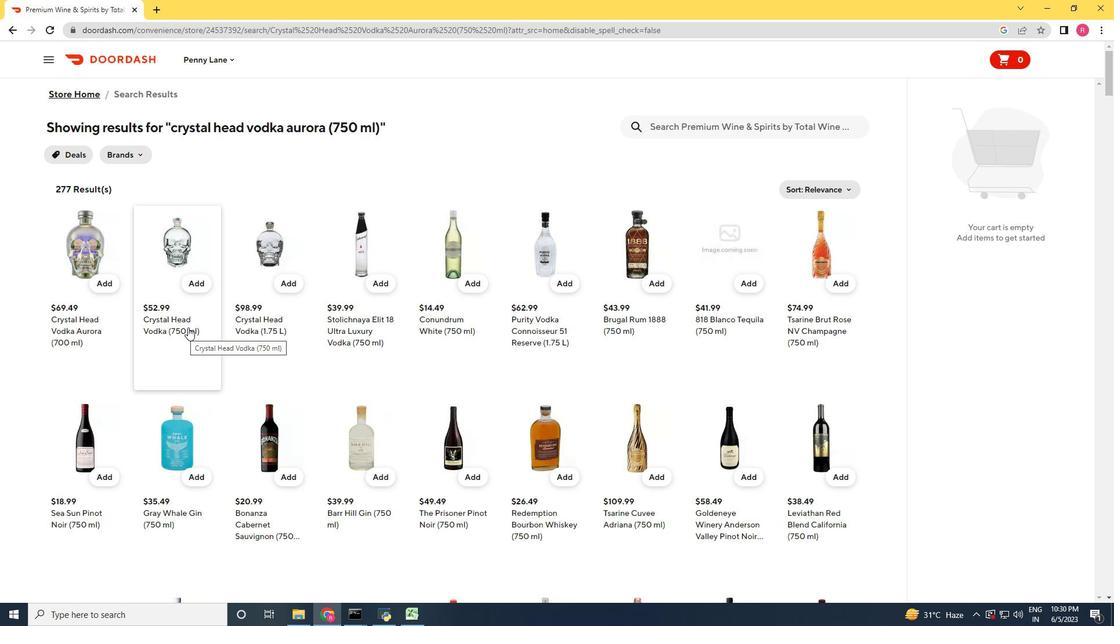 
Action: Mouse moved to (764, 568)
Screenshot: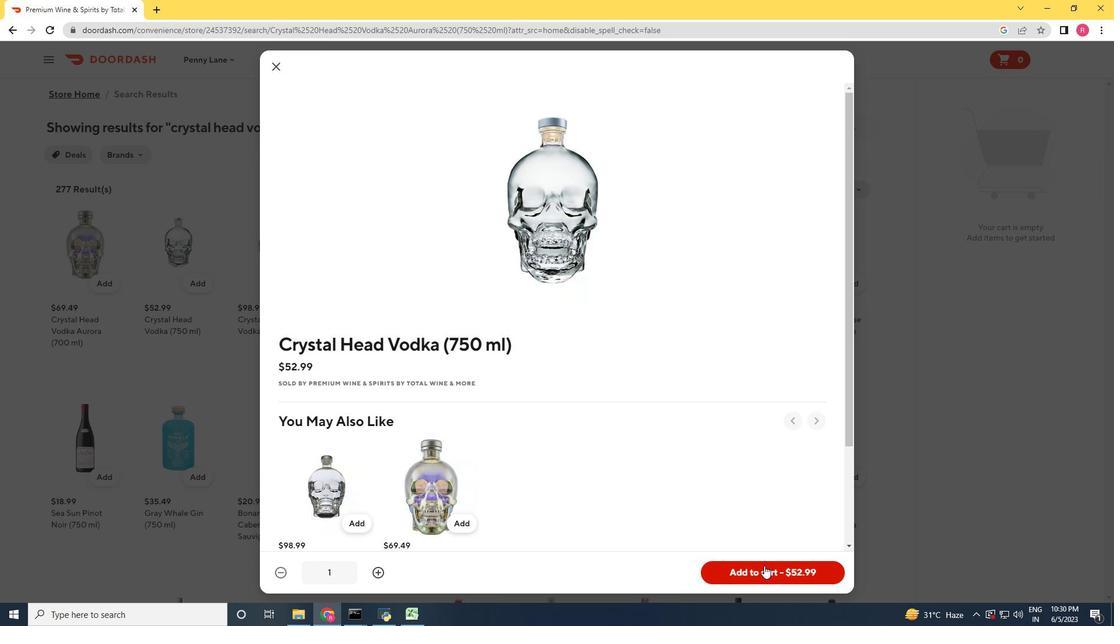 
Action: Mouse pressed left at (764, 568)
Screenshot: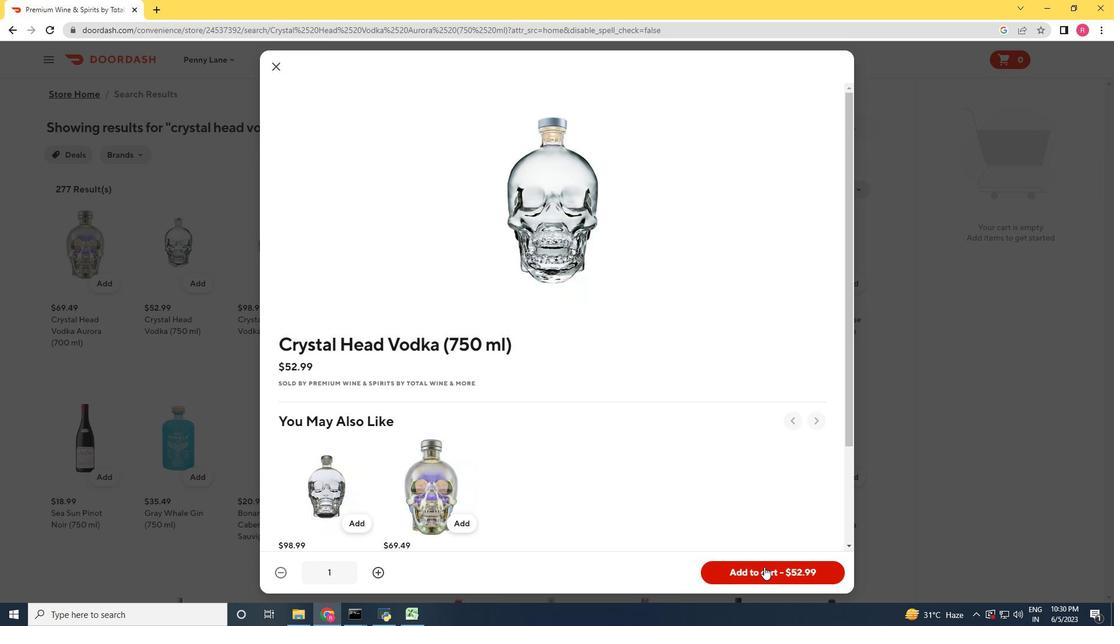 
Action: Mouse moved to (725, 125)
Screenshot: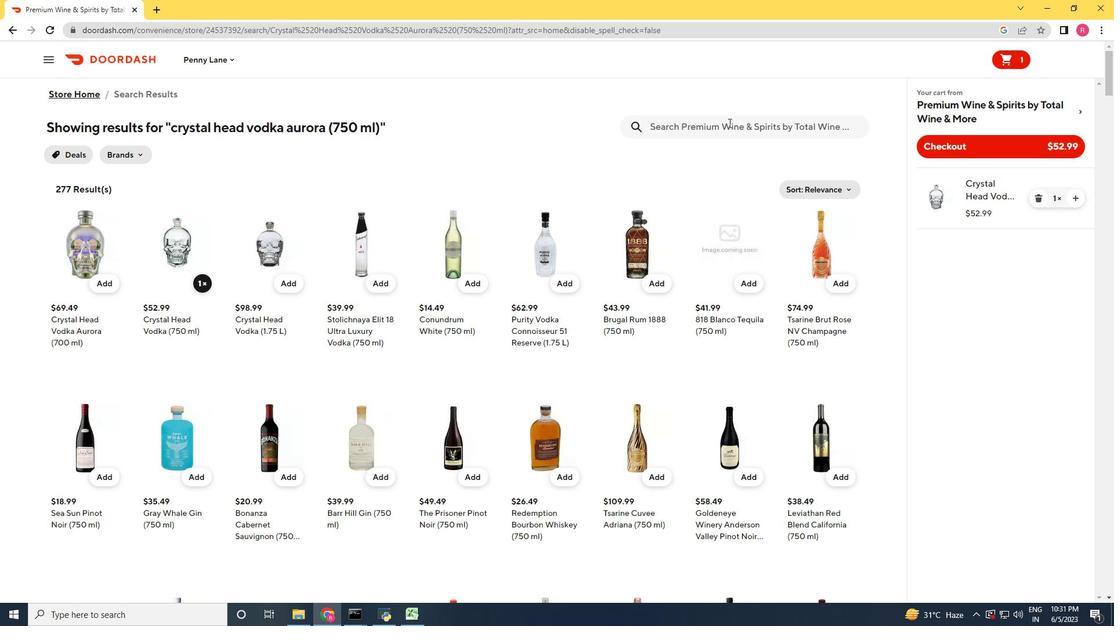 
Action: Mouse pressed left at (725, 125)
Screenshot: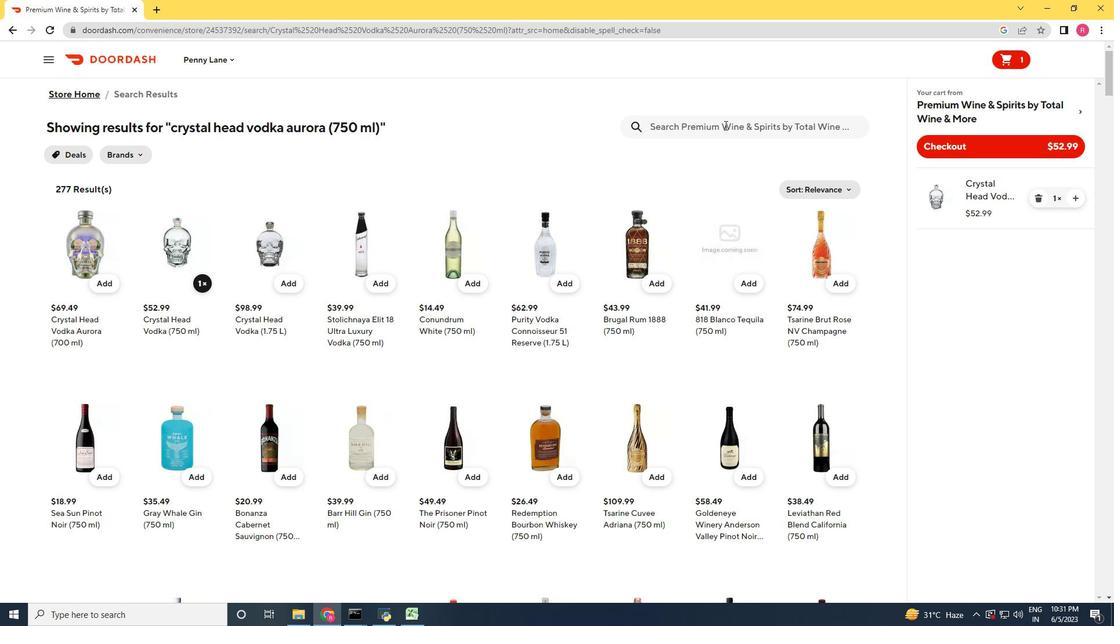 
Action: Key pressed <Key.shift_r>Crystal<Key.space><Key.shift_r>Head<Key.space><Key.shift_r>Vodka<Key.space><Key.shift_r>Onyx<Key.shift_r>(750ml<Key.shift_r>)<Key.enter>
Screenshot: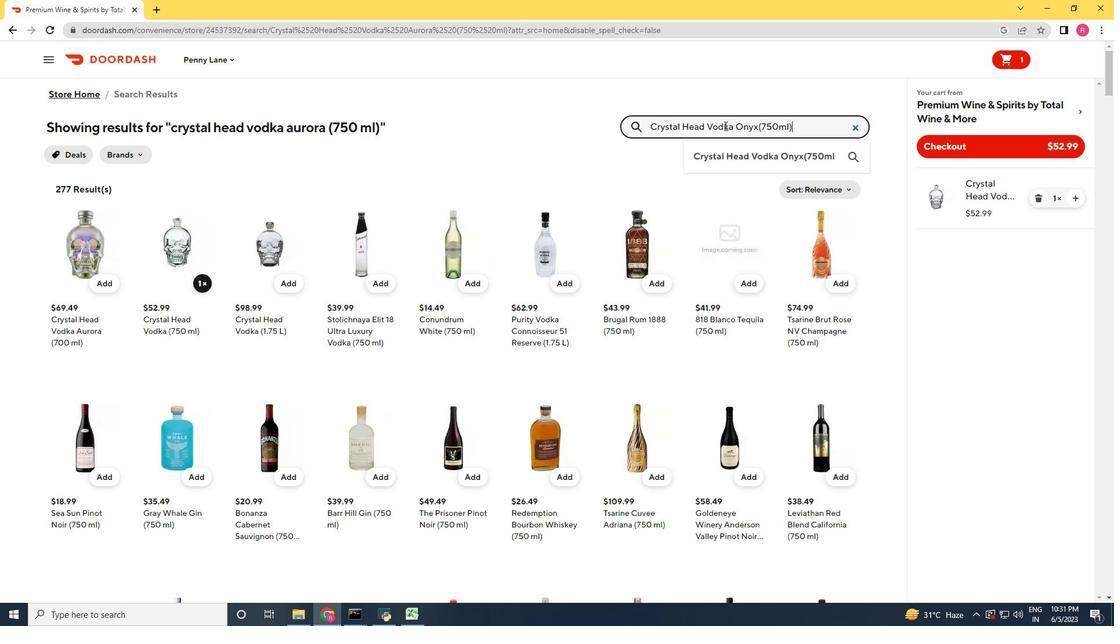 
Action: Mouse moved to (116, 343)
Screenshot: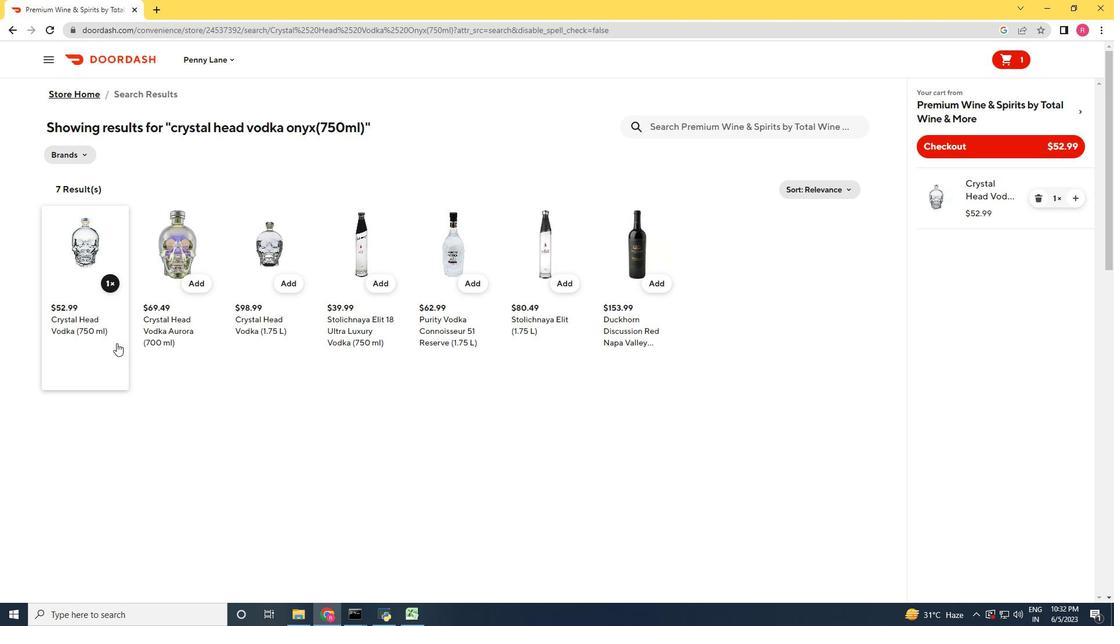 
Action: Mouse pressed left at (116, 343)
Screenshot: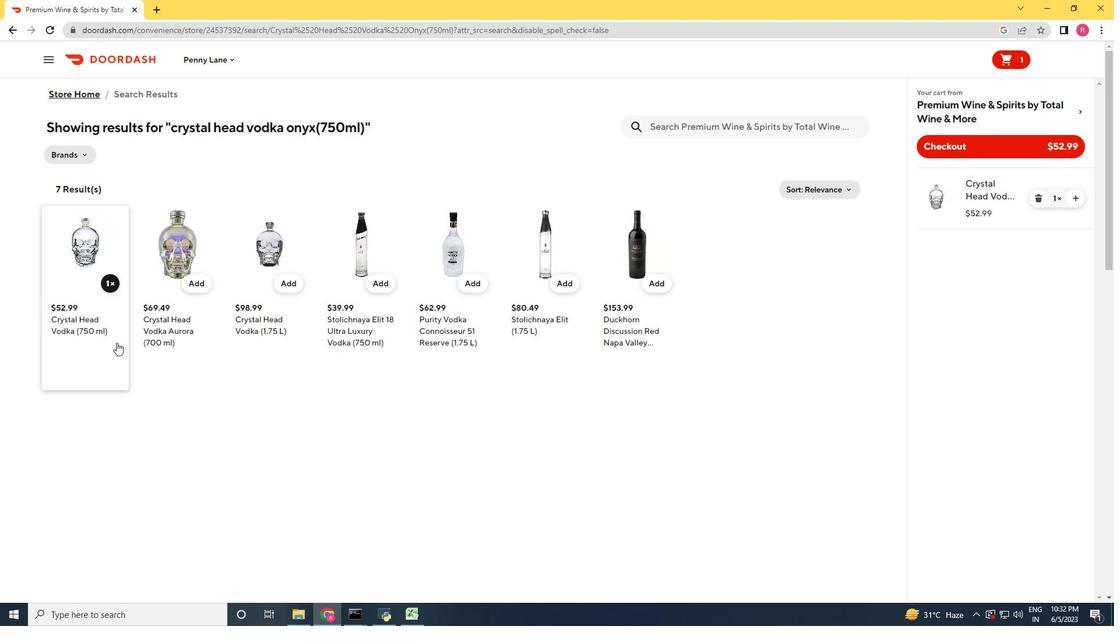 
Action: Mouse moved to (271, 61)
Screenshot: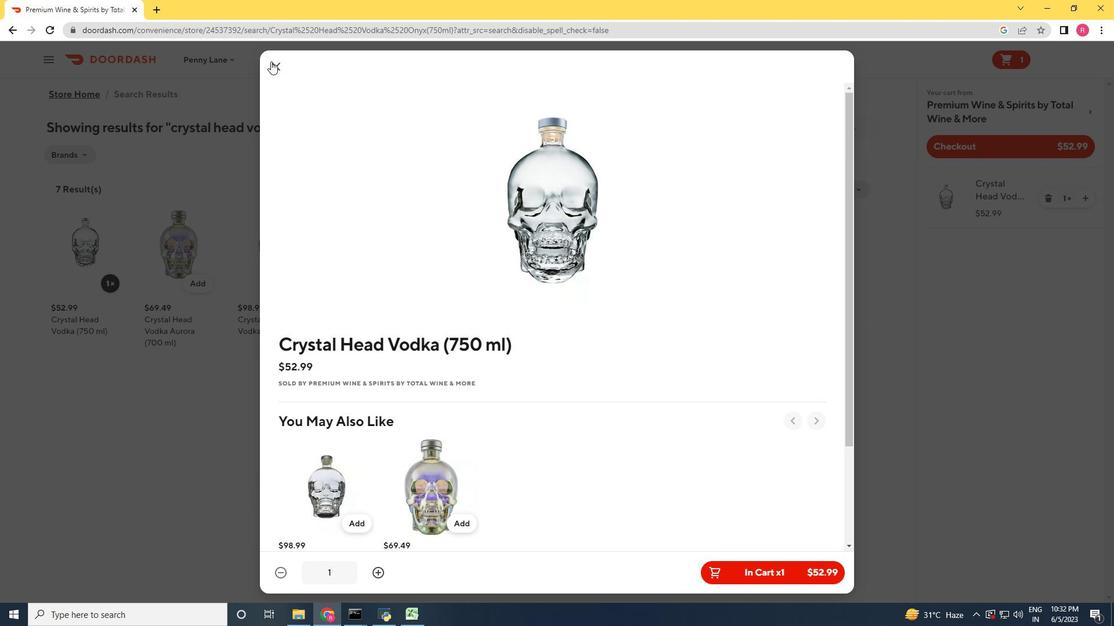 
Action: Mouse pressed left at (271, 61)
Screenshot: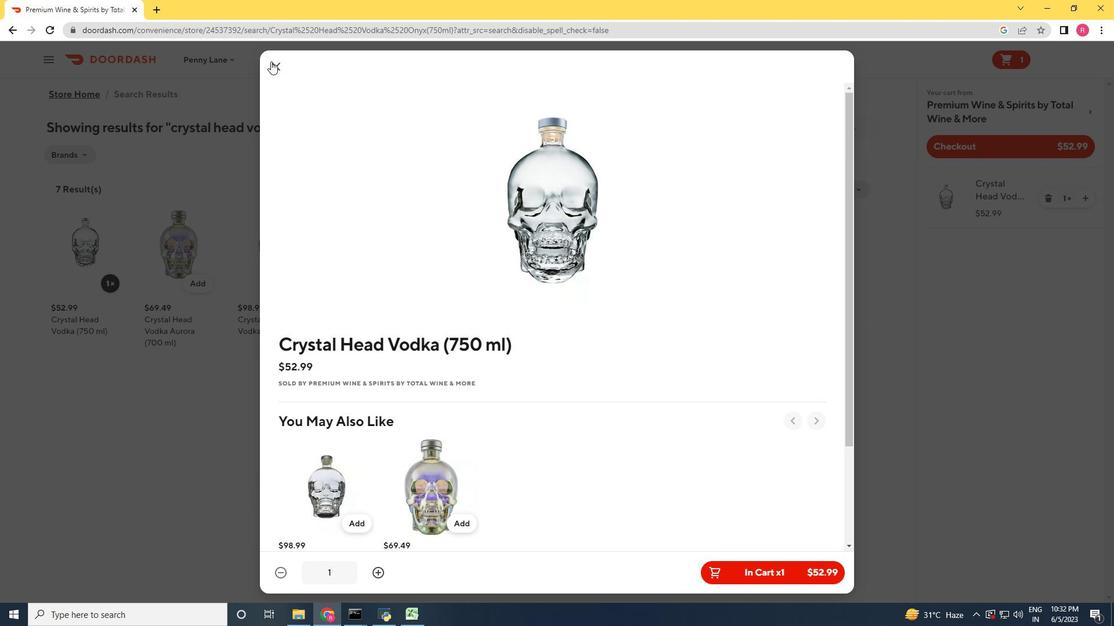 
Action: Mouse moved to (692, 130)
Screenshot: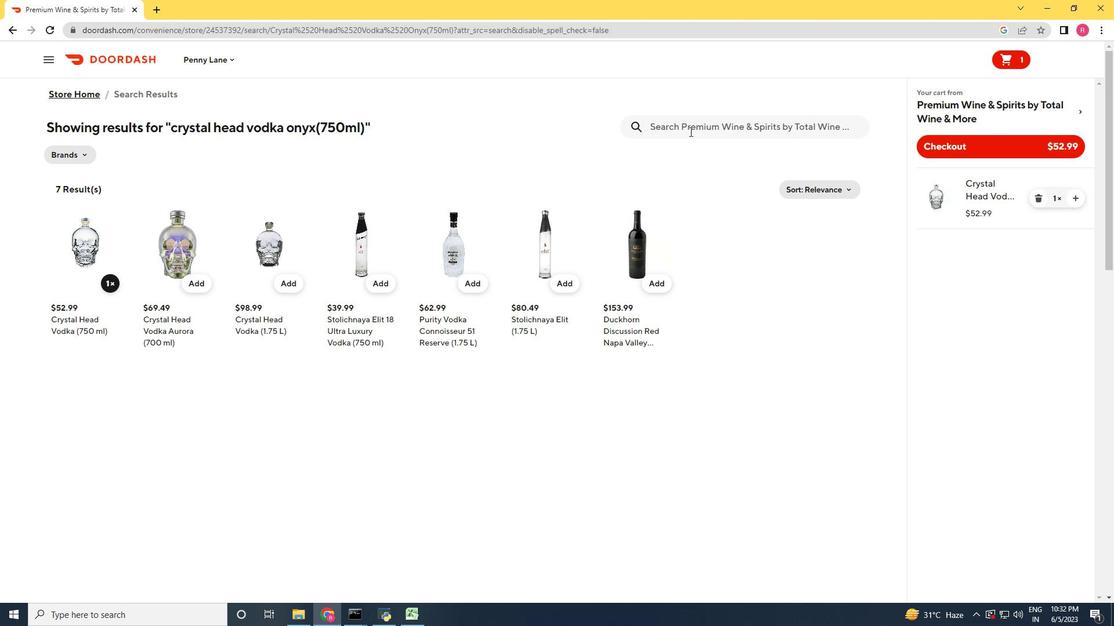 
Action: Mouse pressed left at (692, 130)
Screenshot: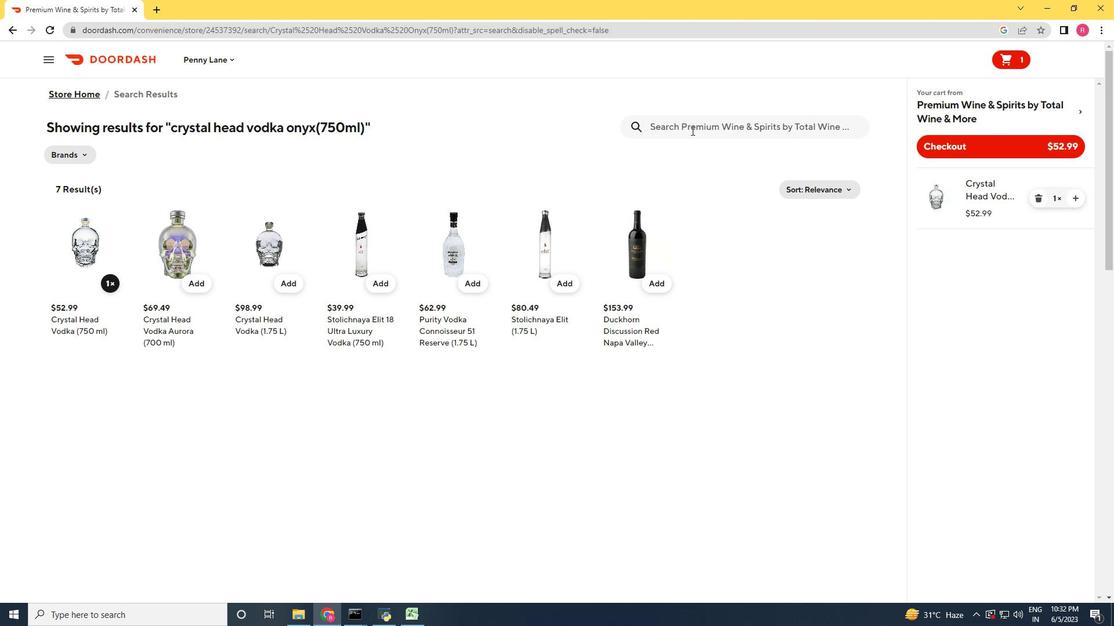 
Action: Key pressed <Key.shift_r>Stolicha<Key.backspace><Key.backspace><Key.backspace><Key.backspace><Key.backspace><Key.backspace><Key.backspace><Key.backspace><Key.backspace><Key.backspace><Key.backspace><Key.backspace><Key.backspace><Key.backspace><Key.backspace><Key.backspace><Key.backspace><Key.backspace><Key.backspace><Key.backspace><Key.backspace><Key.backspace><Key.backspace><Key.backspace><Key.backspace><Key.backspace><Key.backspace><Key.backspace><Key.backspace><Key.backspace><Key.backspace><Key.backspace><Key.backspace><Key.backspace><Key.backspace><Key.backspace><Key.backspace><Key.backspace><Key.backspace><Key.backspace><Key.backspace><Key.backspace><Key.backspace><Key.backspace><Key.backspace><Key.backspace><Key.backspace><Key.backspace><Key.backspace><Key.backspace><Key.backspace><Key.backspace><Key.backspace><Key.backspace><Key.backspace><Key.backspace><Key.backspace><Key.backspace><Key.backspace><Key.backspace><Key.backspace><Key.backspace><Key.backspace><Key.backspace><Key.backspace><Key.backspace><Key.backspace><Key.backspace><Key.backspace><Key.backspace><Key.backspace><Key.backspace><Key.backspace><Key.backspace><Key.backspace><Key.backspace><Key.backspace><Key.backspace><Key.backspace><Key.backspace><Key.backspace><Key.backspace><Key.backspace><Key.backspace><Key.backspace><Key.backspace><Key.backspace><Key.backspace><Key.backspace><Key.backspace><Key.backspace><Key.backspace><Key.backspace><Key.backspace><Key.backspace><Key.backspace><Key.backspace><Key.backspace><Key.backspace><Key.backspace><Key.backspace><Key.backspace><Key.backspace><Key.backspace><Key.backspace><Key.backspace><Key.backspace><Key.backspace><Key.backspace><Key.backspace><Key.backspace><Key.backspace><Key.backspace><Key.backspace><Key.backspace><Key.backspace><Key.backspace><Key.backspace><Key.backspace><Key.backspace><Key.backspace><Key.backspace><Key.backspace><Key.backspace><Key.backspace><Key.backspace><Key.backspace><Key.backspace><Key.backspace><Key.backspace><Key.backspace><Key.backspace><Key.backspace><Key.backspace><Key.shift_r>S<Key.backspace><Key.backspace><Key.backspace><Key.backspace><Key.backspace><Key.backspace><Key.backspace><Key.backspace><Key.backspace><Key.backspace><Key.backspace><Key.backspace><Key.backspace><Key.backspace><Key.backspace><Key.backspace><Key.backspace><Key.backspace><Key.backspace><Key.backspace><Key.backspace><Key.backspace>tol<Key.backspace><Key.backspace><Key.backspace><Key.backspace><Key.backspace><Key.shift_r>Stolichnaya<Key.space><Key.shift_r>Elit<Key.space><Key.shift_r>(750<Key.space>ml<Key.shift_r><Key.shift_r><Key.shift_r><Key.shift_r><Key.shift_r><Key.shift_r>)<Key.enter>
Screenshot: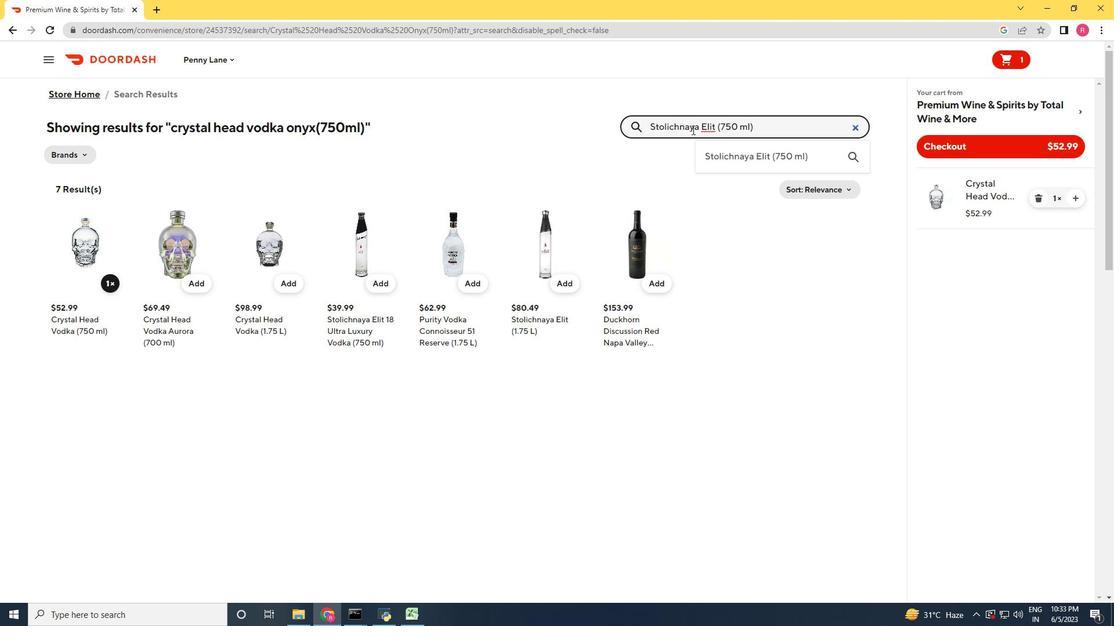 
Action: Mouse moved to (121, 334)
Screenshot: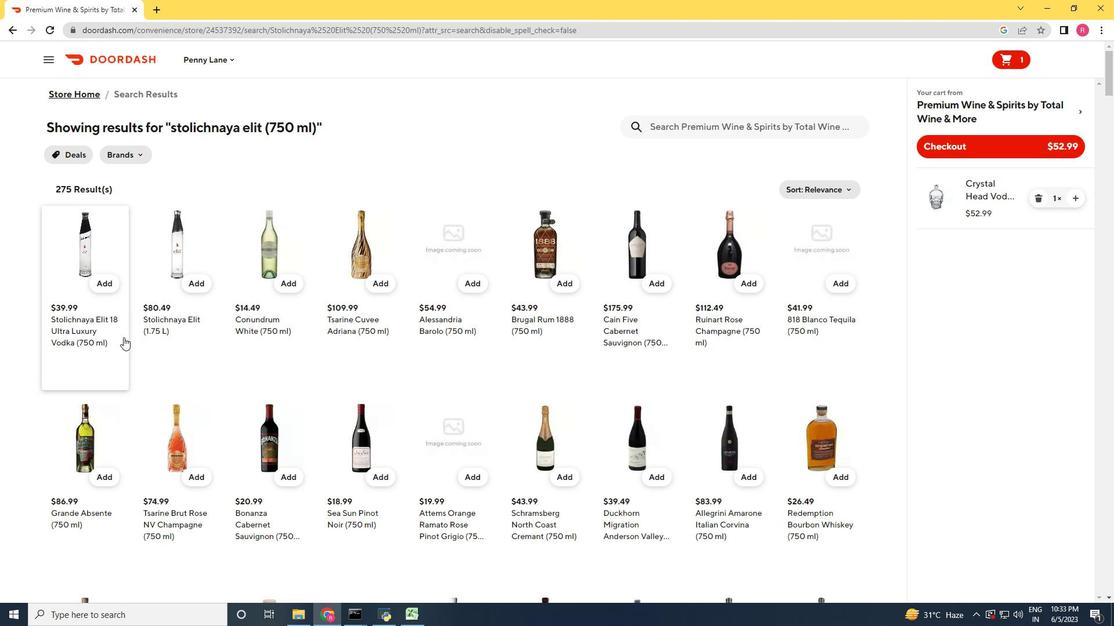 
Action: Mouse pressed left at (121, 334)
Screenshot: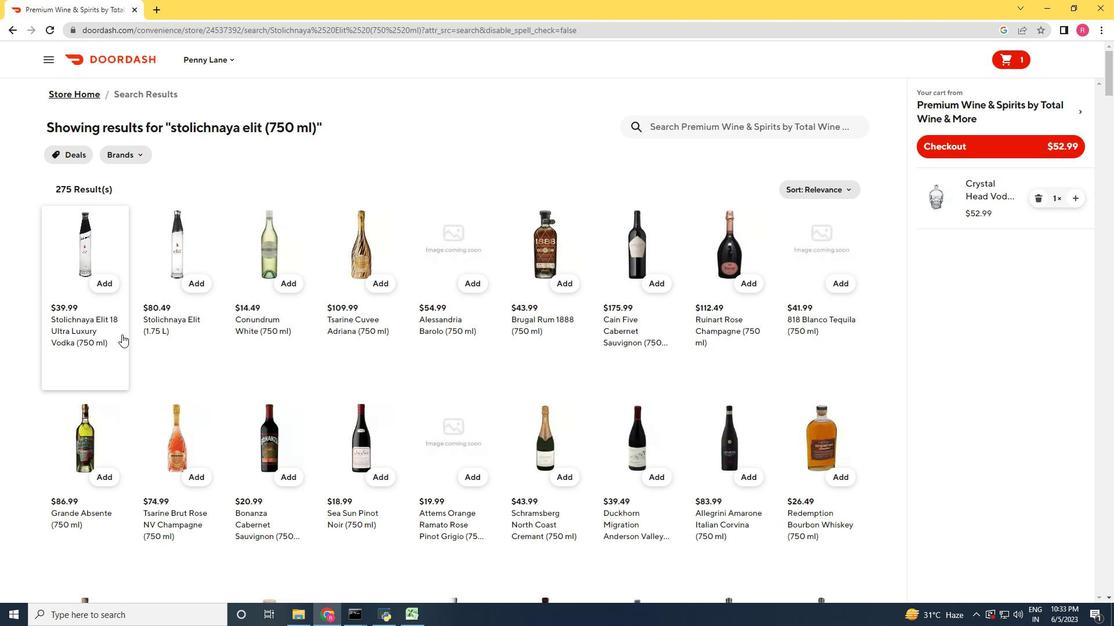 
Action: Mouse moved to (768, 570)
Screenshot: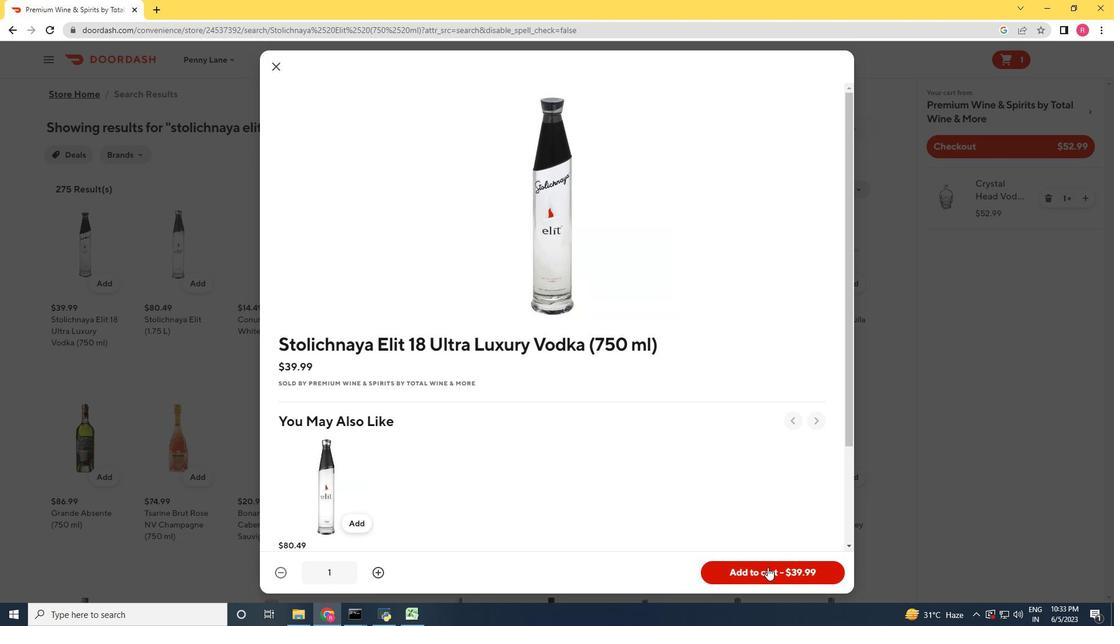 
Action: Mouse pressed left at (768, 570)
Screenshot: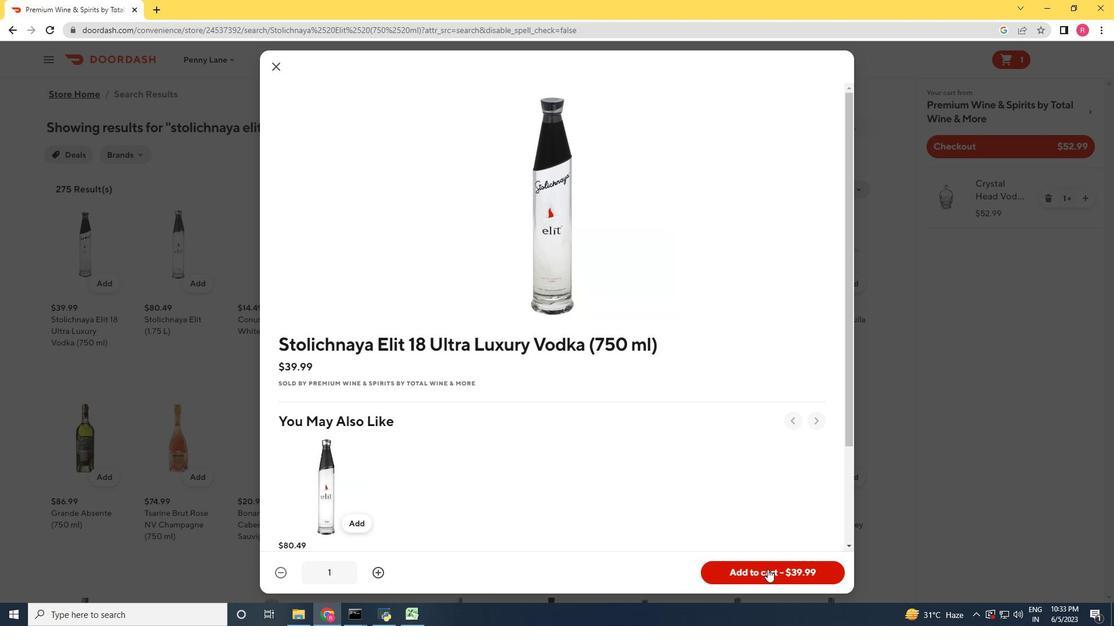 
Action: Mouse moved to (707, 124)
Screenshot: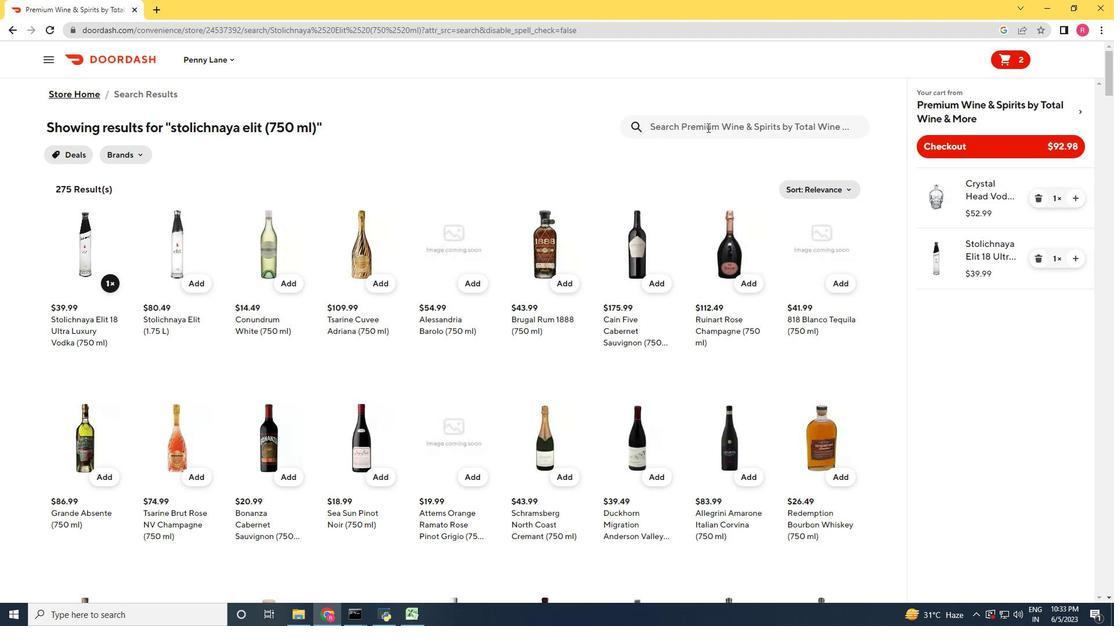 
Action: Mouse pressed left at (707, 124)
Screenshot: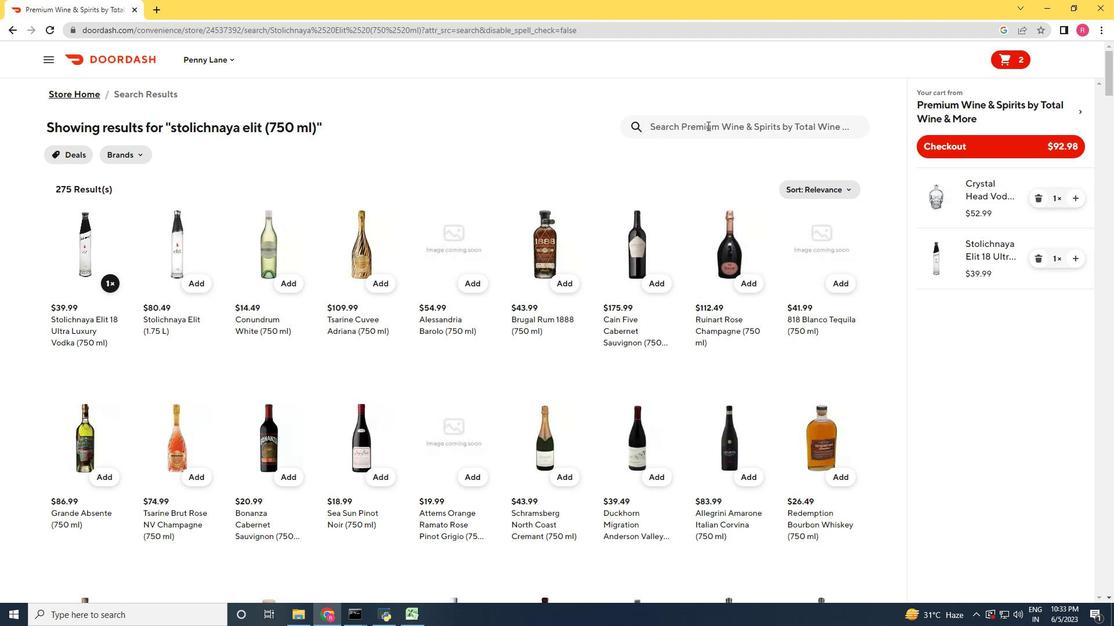 
Action: Key pressed <Key.shift_r>Purity<Key.space><Key.shift_r>Vodka<Key.space><Key.shift_r>Connoisseur<Key.space>51<Key.shift_r><Key.shift_r><Key.shift_r>(1.75<Key.space><Key.shift_r>L<Key.shift_r>)<Key.enter>
Screenshot: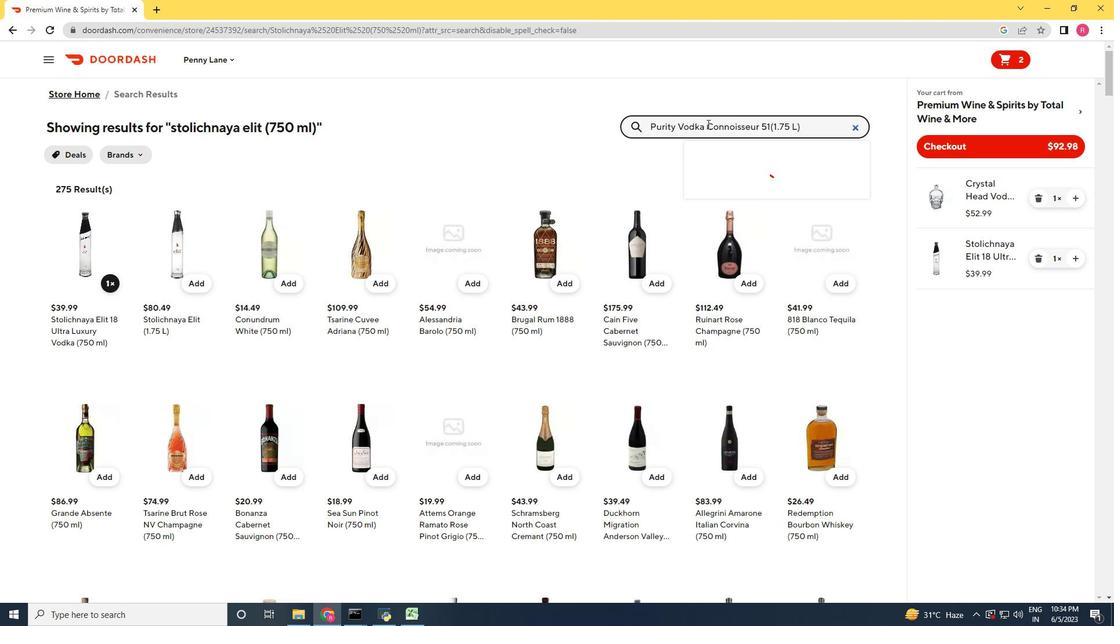 
Action: Mouse moved to (122, 322)
Screenshot: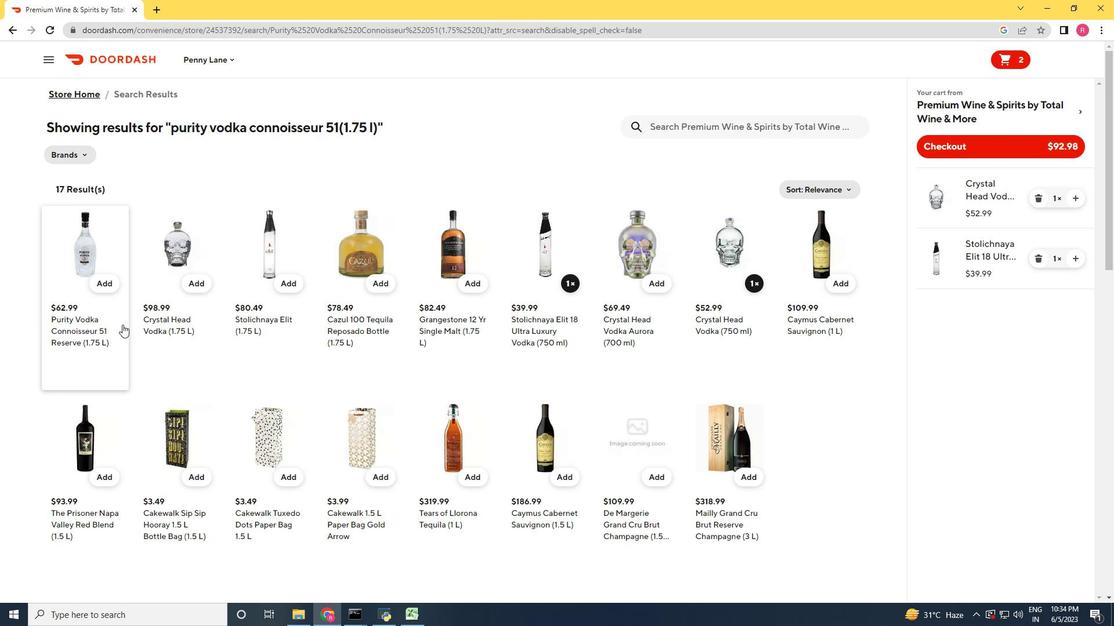 
Action: Mouse pressed left at (122, 322)
Screenshot: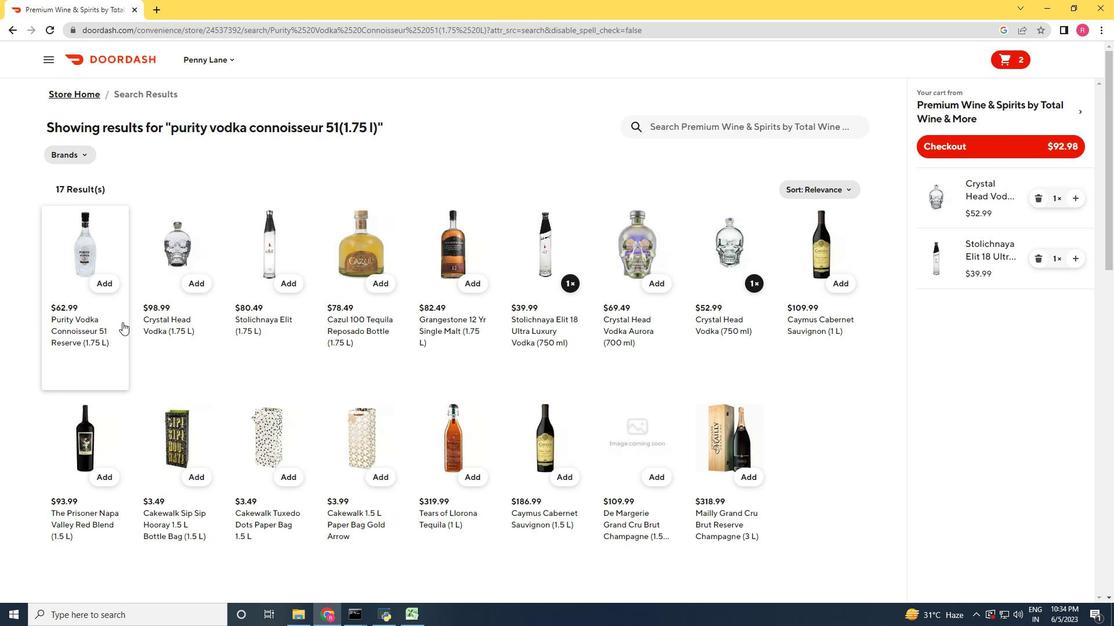 
Action: Mouse moved to (786, 553)
Screenshot: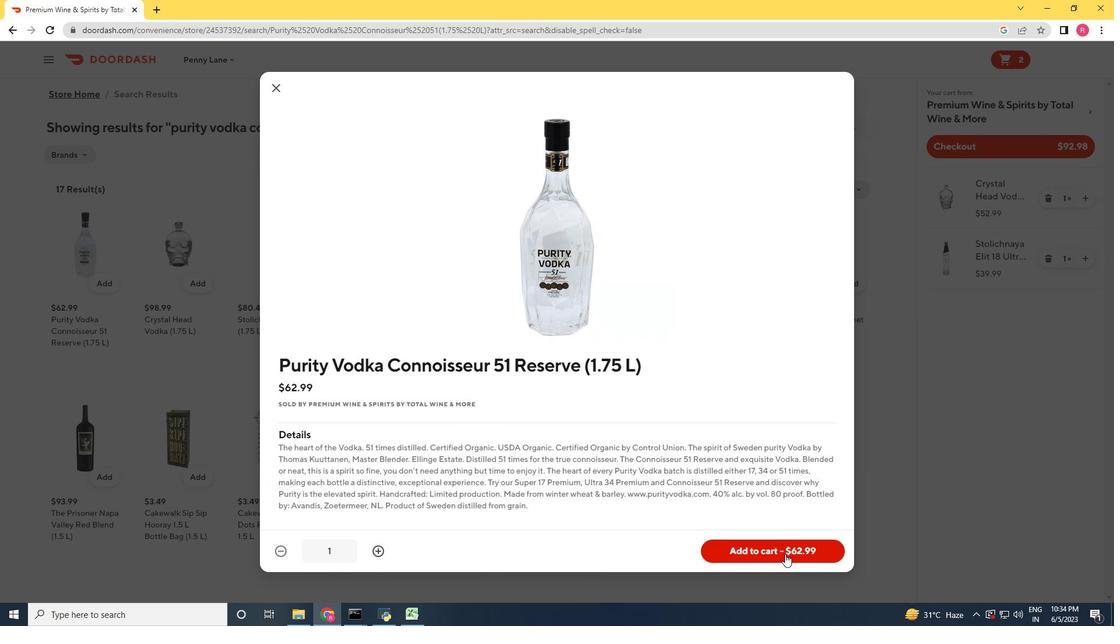 
Action: Mouse pressed left at (786, 553)
Screenshot: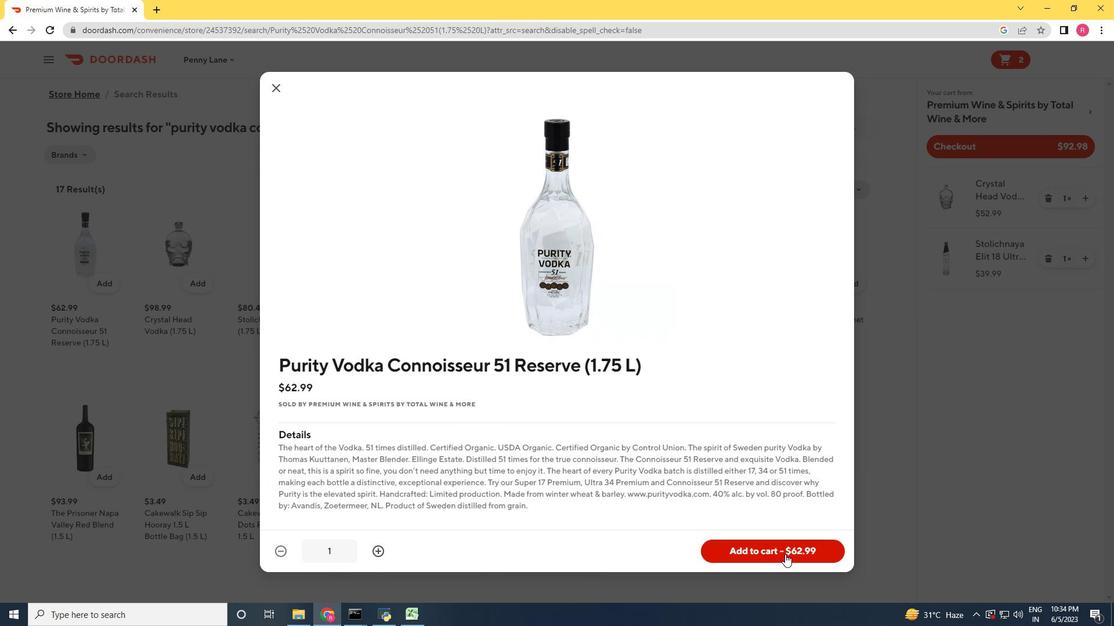 
Action: Mouse moved to (680, 128)
Screenshot: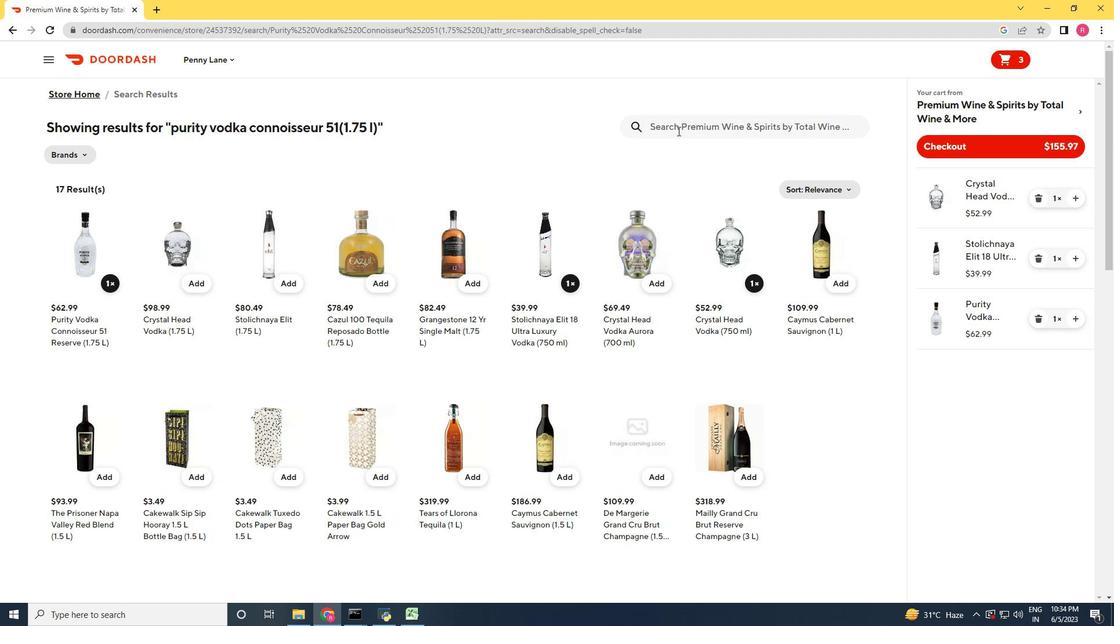 
Action: Mouse pressed left at (680, 128)
Screenshot: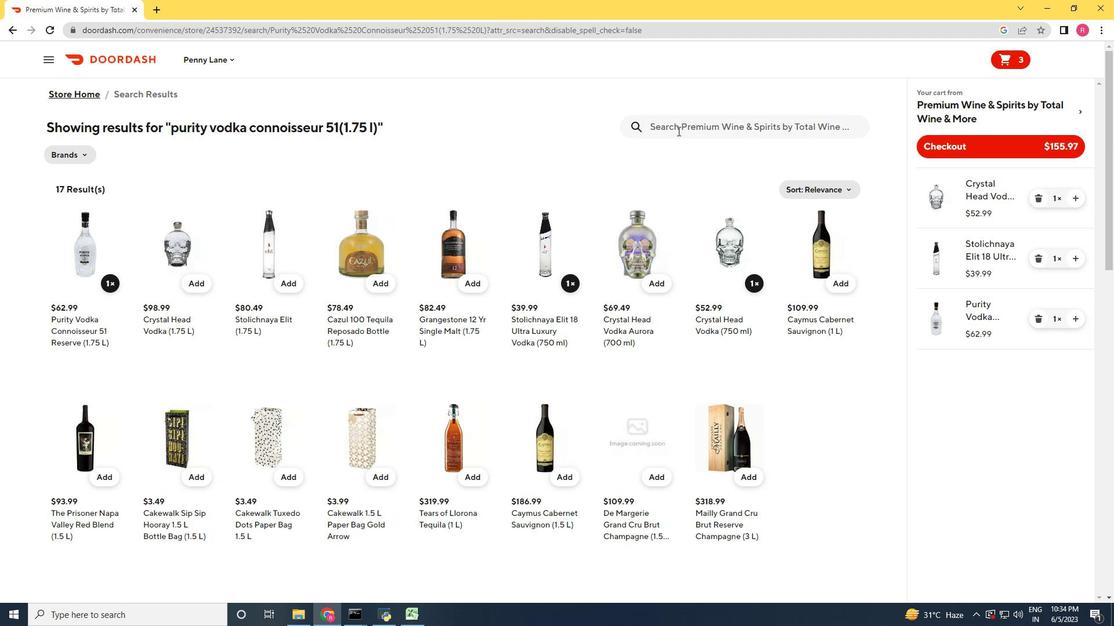 
Action: Mouse moved to (680, 128)
Screenshot: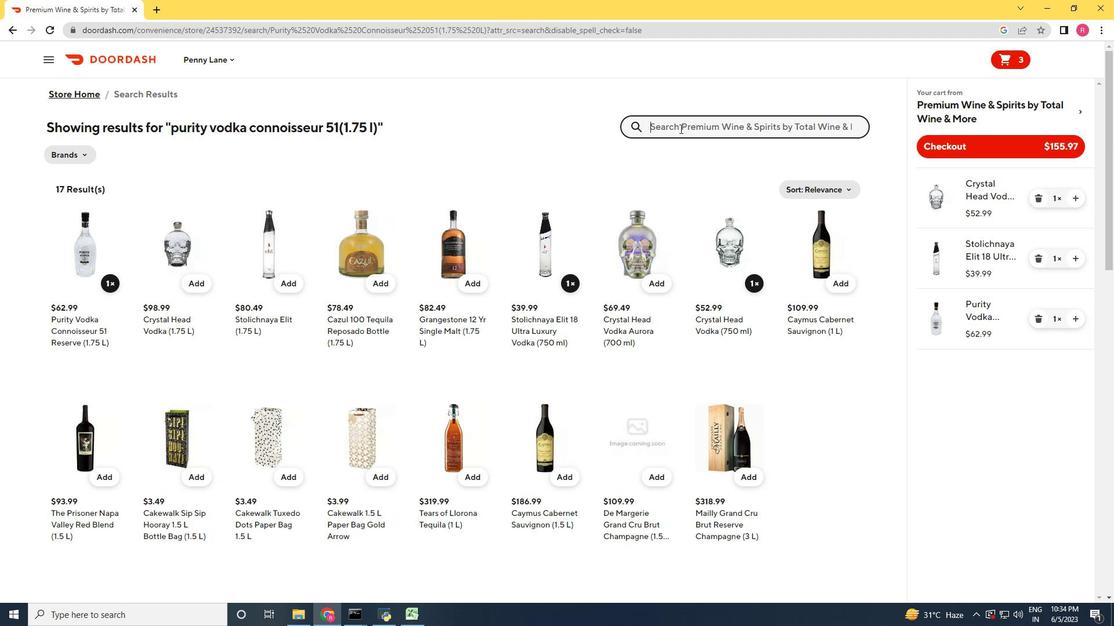 
Action: Key pressed <Key.shift_r>Brugal<Key.space>1888<Key.space><Key.shift_r>(750<Key.space>ml<Key.shift_r>)<Key.enter>
Screenshot: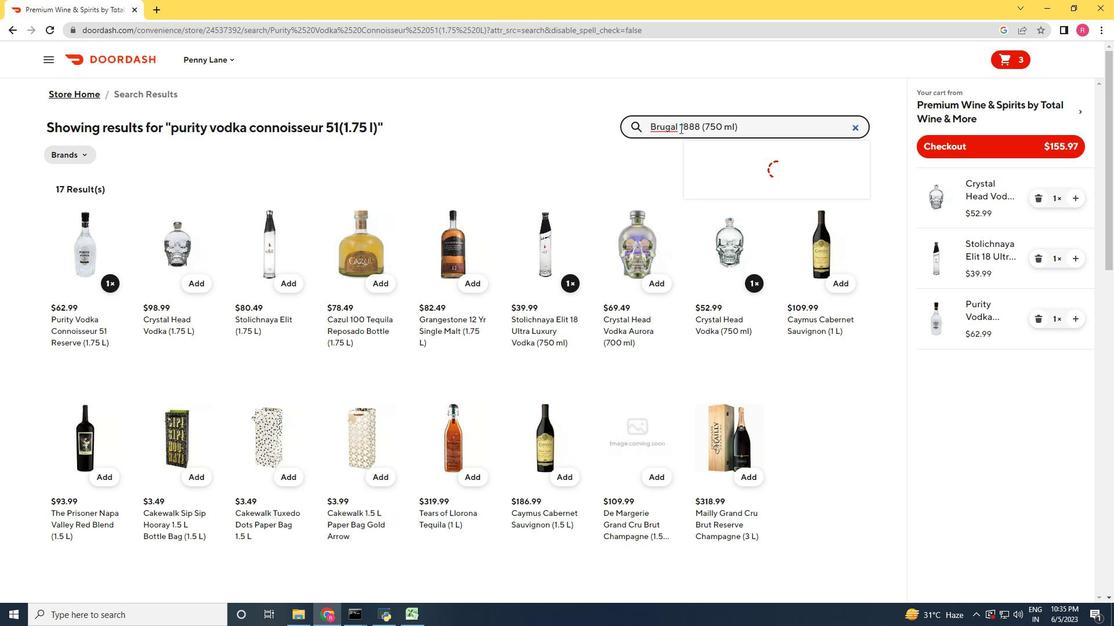 
Action: Mouse moved to (110, 329)
Screenshot: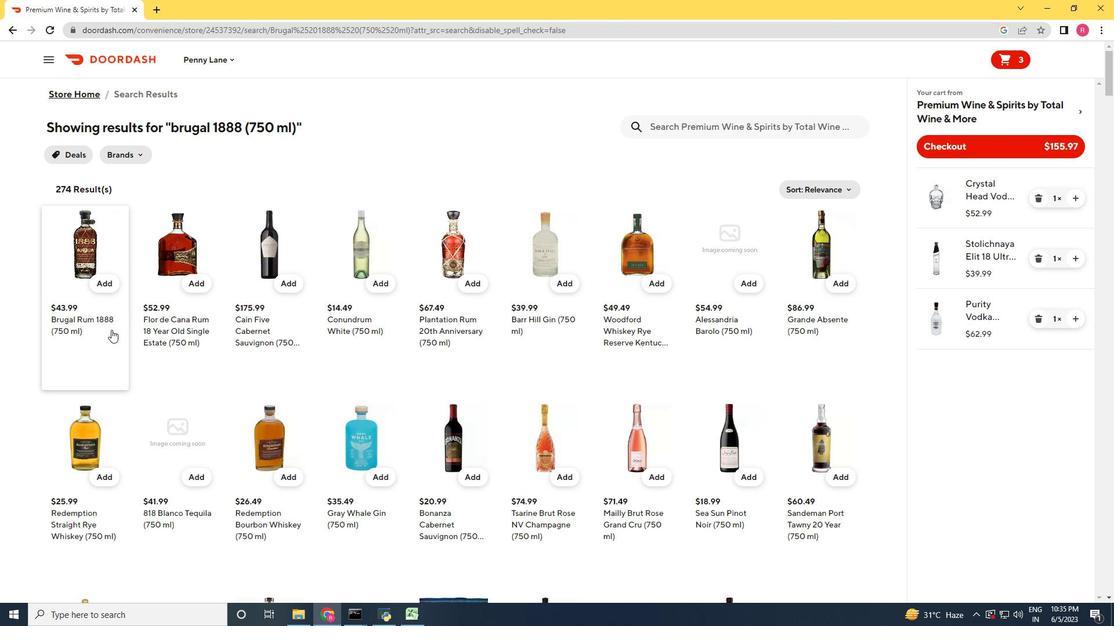 
Action: Mouse pressed left at (110, 329)
Screenshot: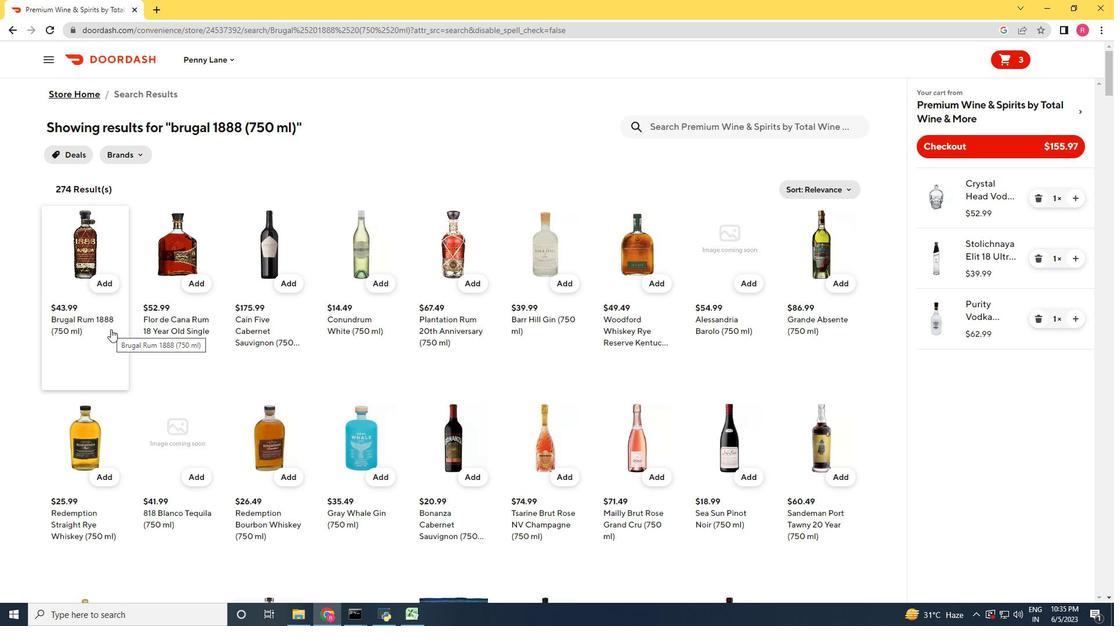 
Action: Mouse moved to (762, 484)
Screenshot: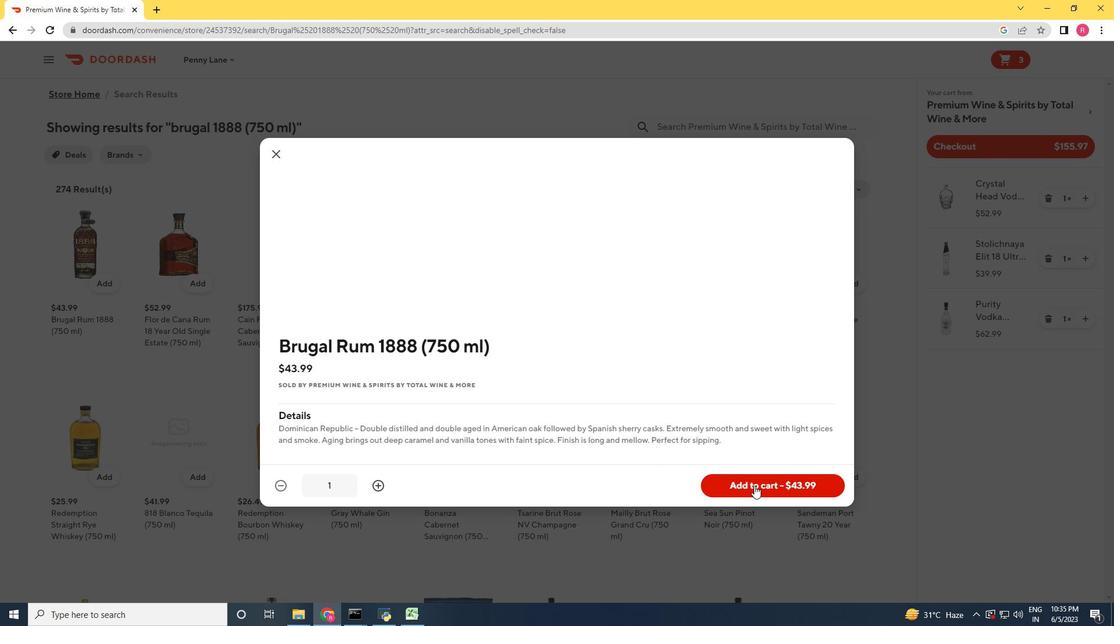 
Action: Mouse pressed left at (762, 484)
Screenshot: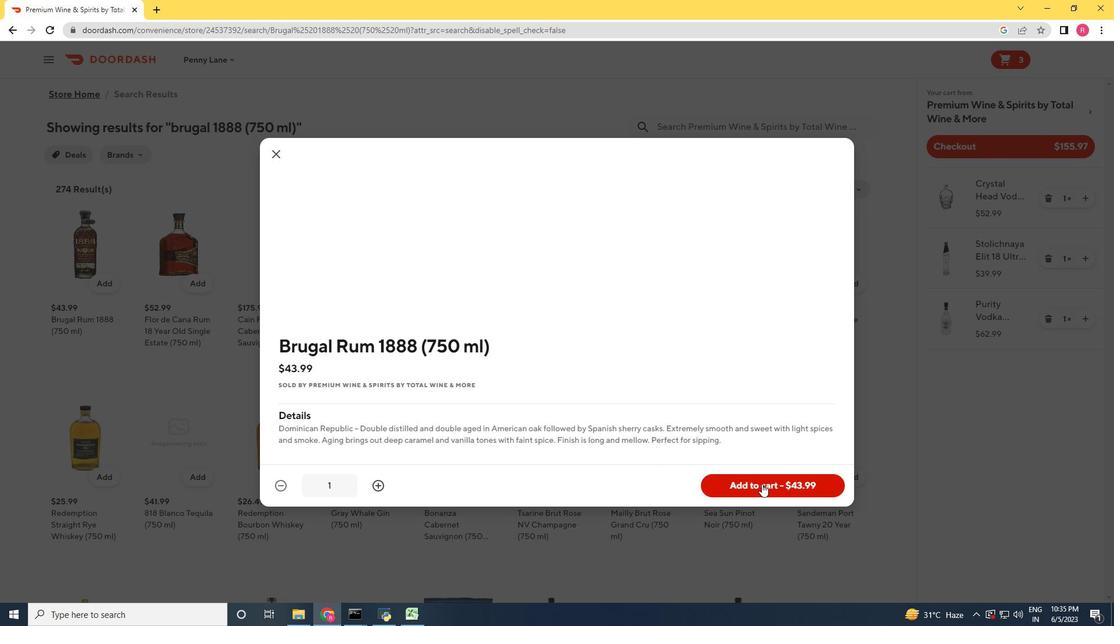 
Action: Mouse moved to (993, 149)
Screenshot: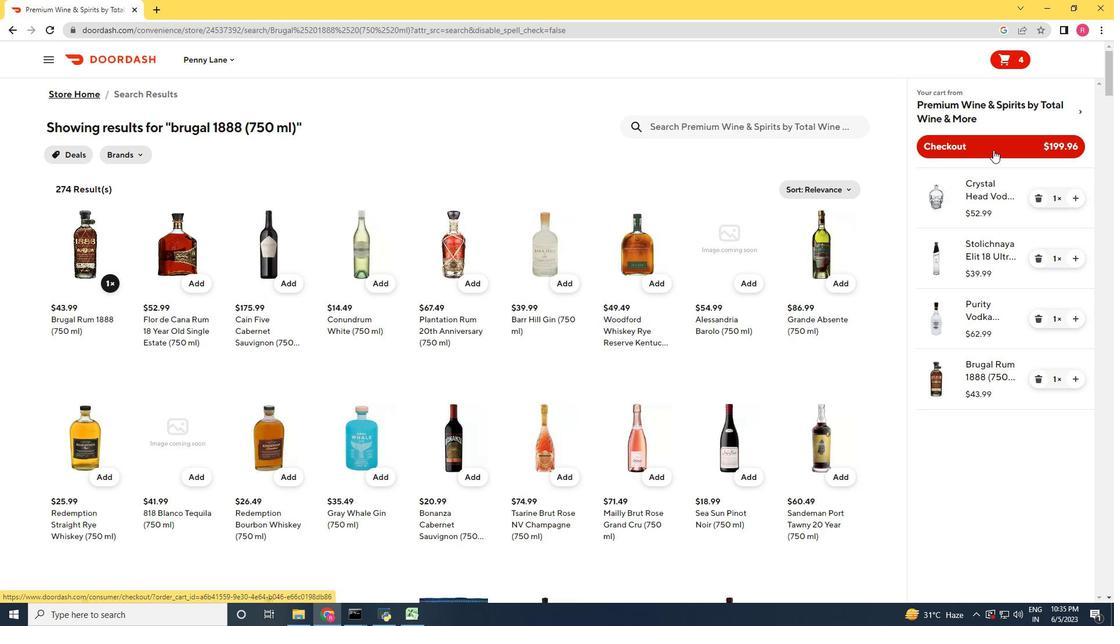 
Action: Mouse pressed left at (993, 149)
Screenshot: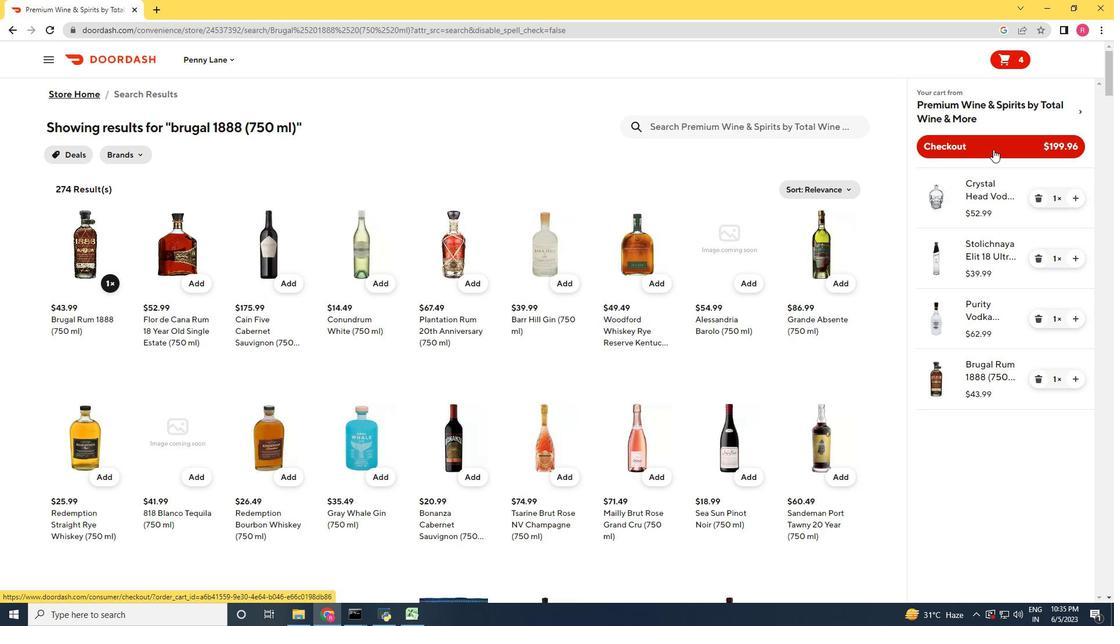 
Action: Mouse moved to (485, 252)
Screenshot: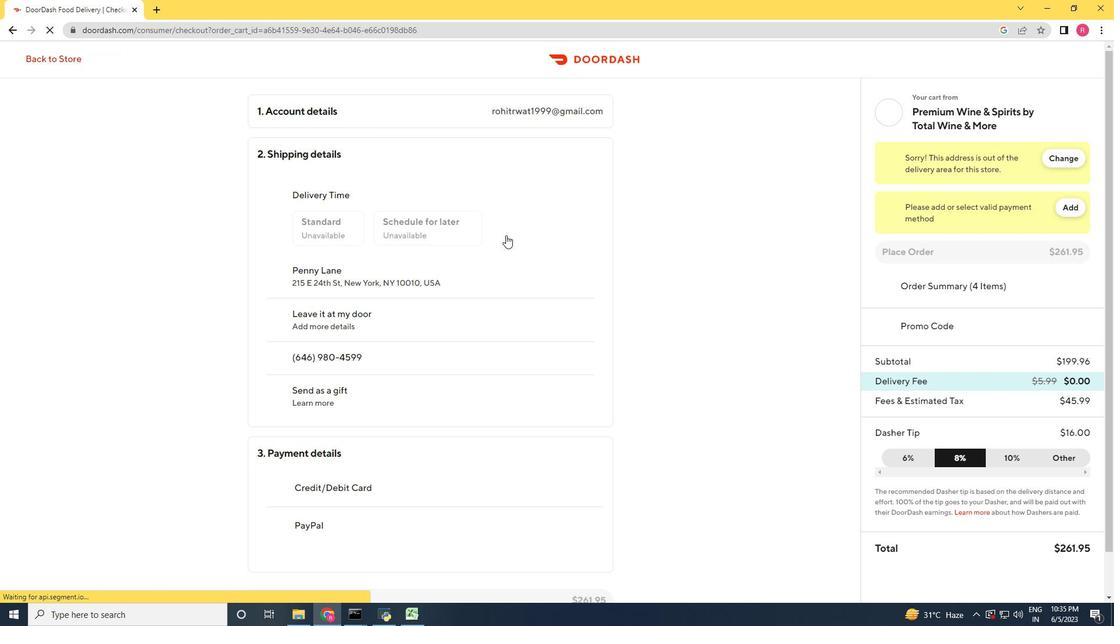 
